 Task: Find connections with filter location Arrecife with filter topic #property with filter profile language Potuguese with filter current company NES Fircroft with filter school Sri Jayachamarajendra College Of Engineering with filter industry Environmental Quality Programs with filter service category Demand Generation with filter keywords title Entertainment Specialist
Action: Mouse moved to (470, 63)
Screenshot: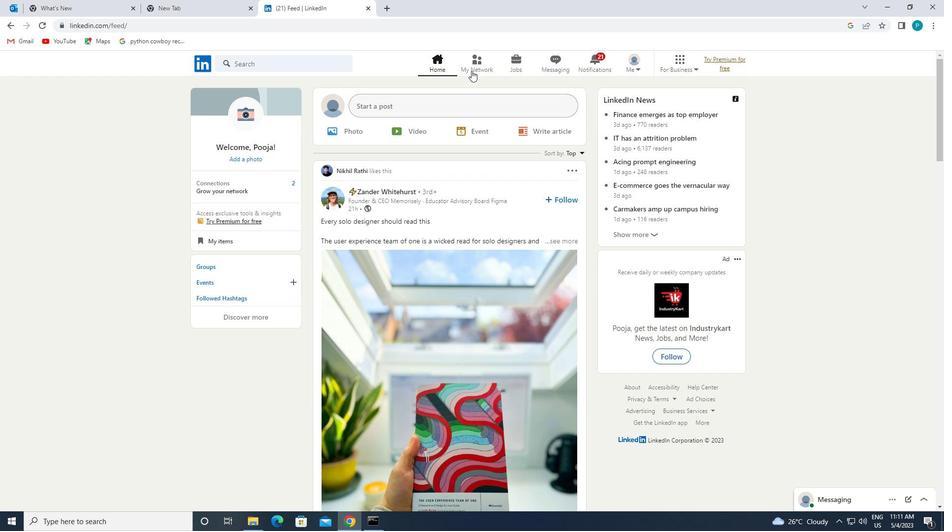 
Action: Mouse pressed left at (470, 63)
Screenshot: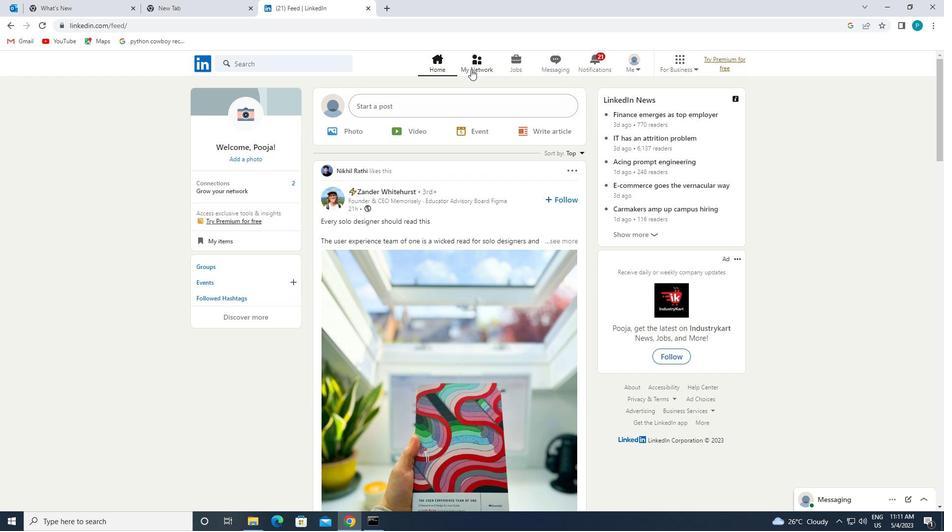 
Action: Mouse moved to (308, 115)
Screenshot: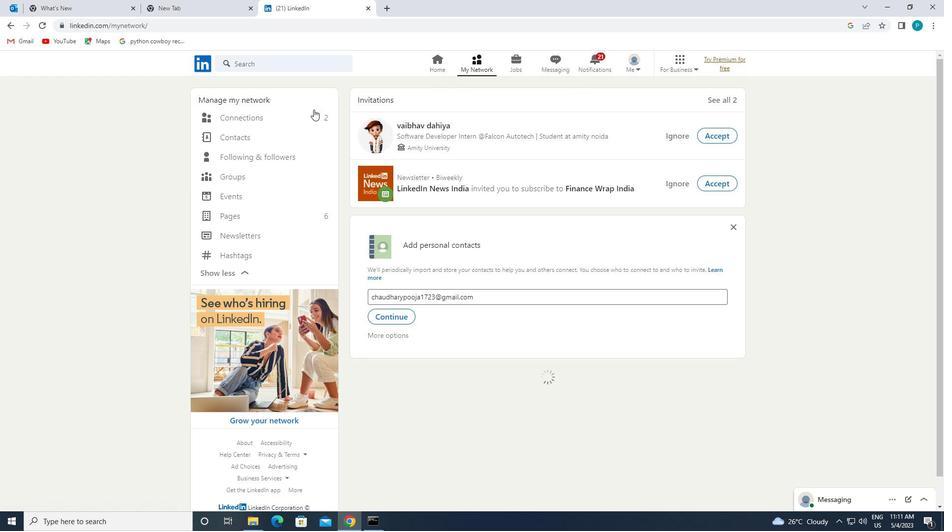 
Action: Mouse pressed left at (308, 115)
Screenshot: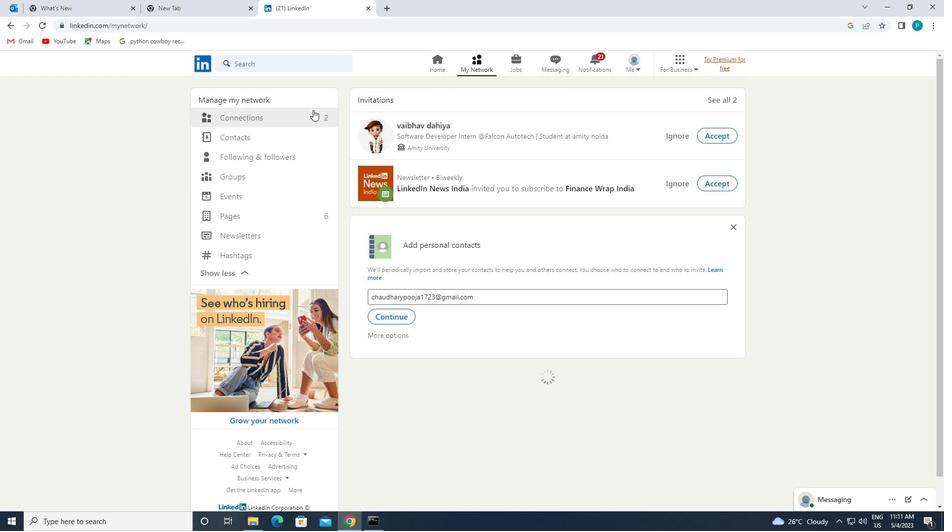 
Action: Mouse moved to (548, 115)
Screenshot: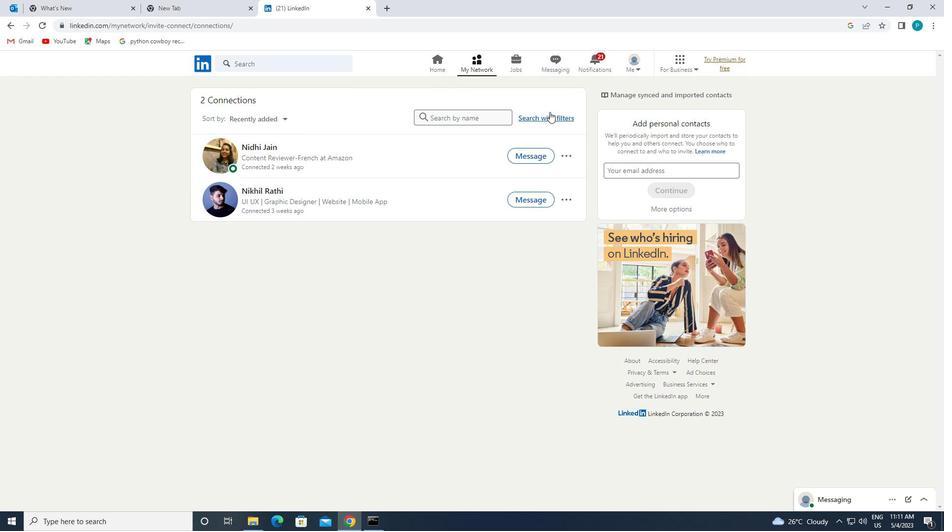 
Action: Mouse pressed left at (548, 115)
Screenshot: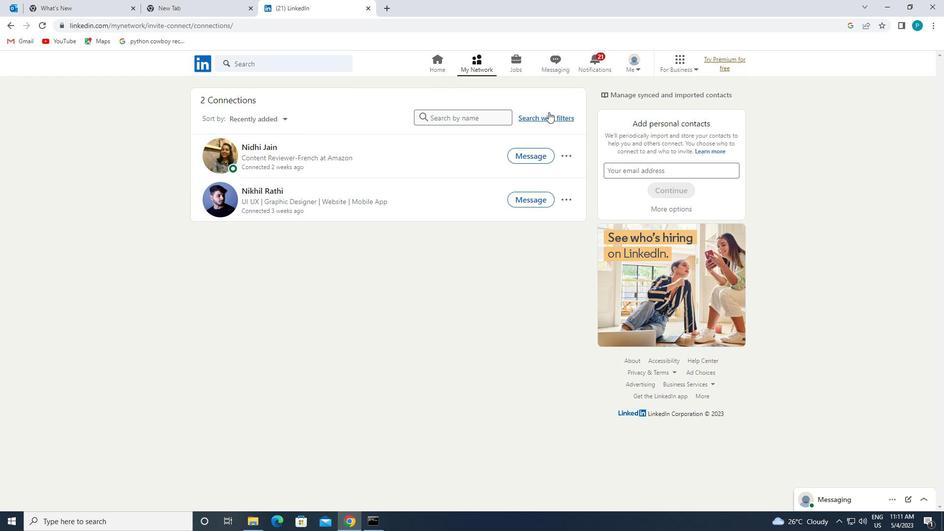
Action: Mouse moved to (507, 90)
Screenshot: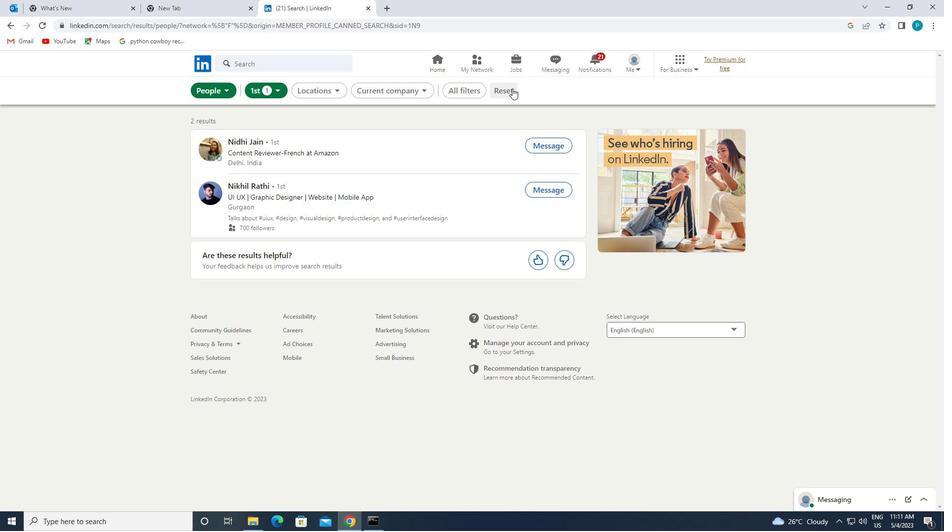
Action: Mouse pressed left at (507, 90)
Screenshot: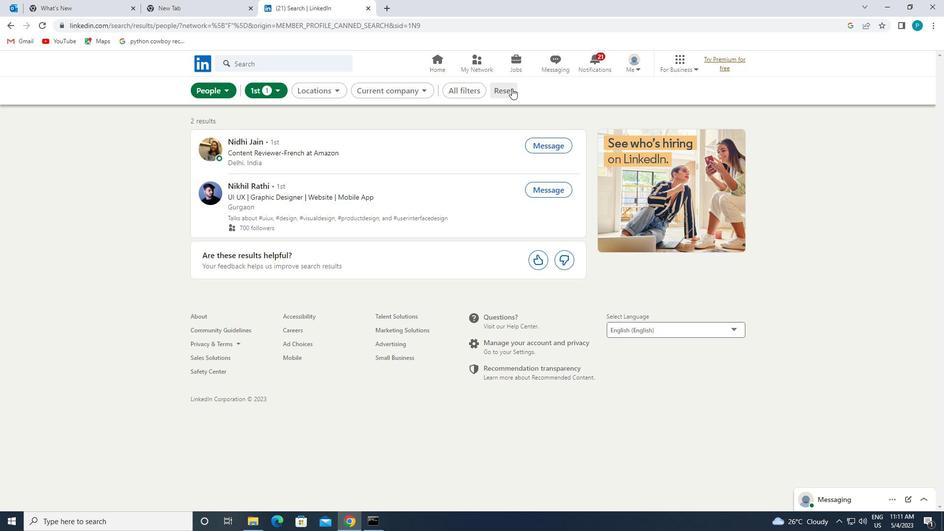 
Action: Mouse moved to (490, 88)
Screenshot: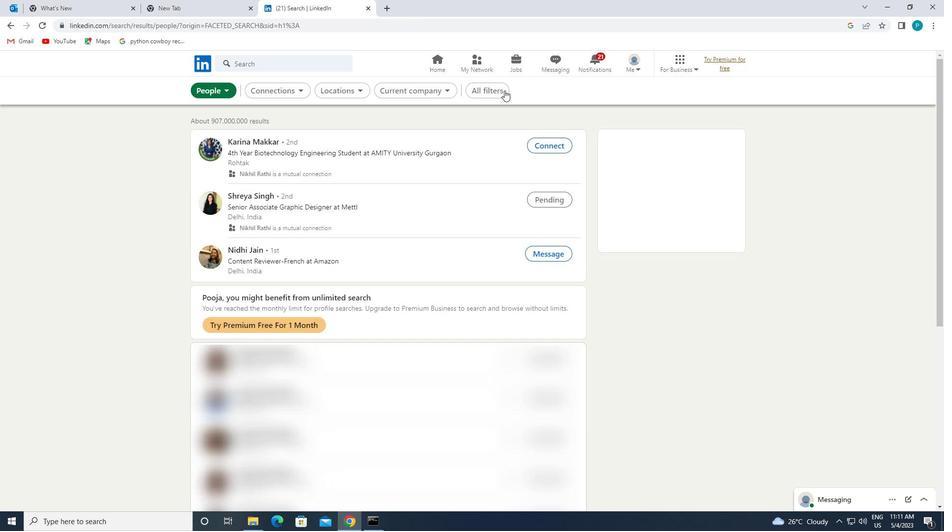 
Action: Mouse pressed left at (490, 88)
Screenshot: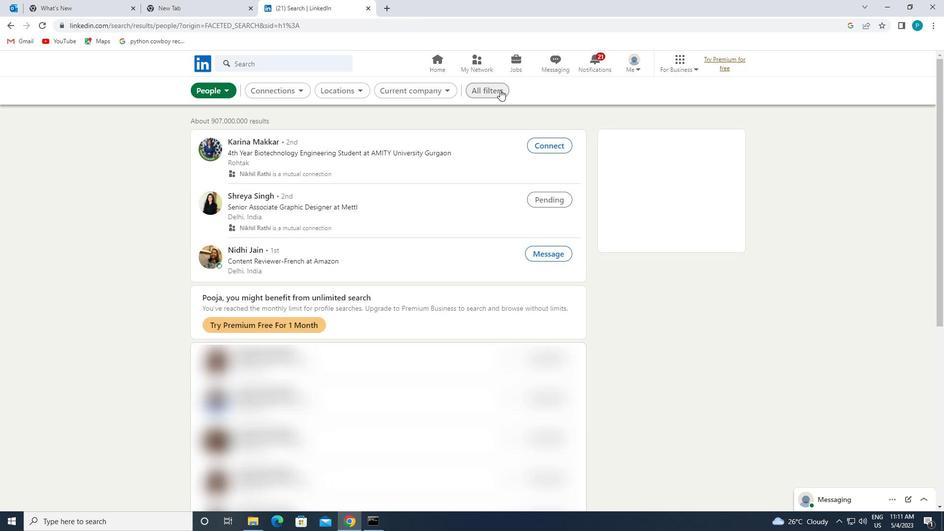 
Action: Mouse moved to (729, 223)
Screenshot: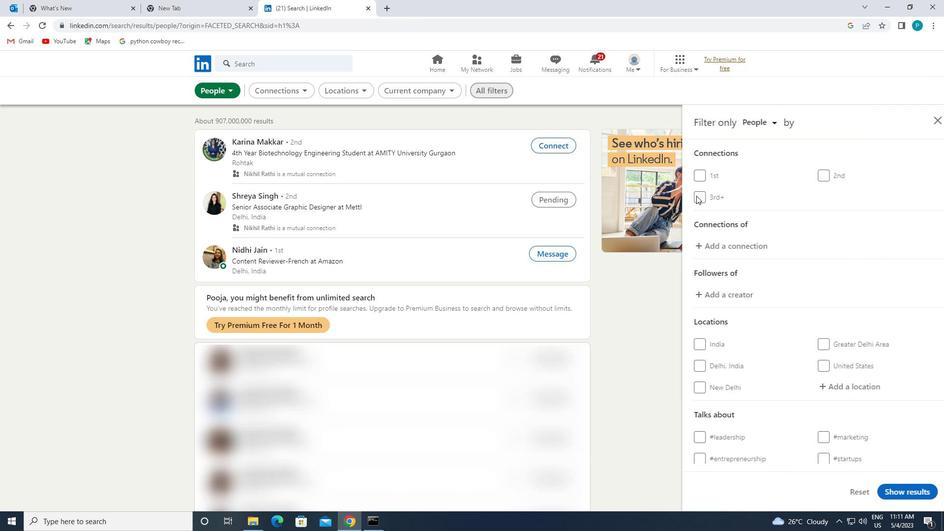 
Action: Mouse scrolled (729, 223) with delta (0, 0)
Screenshot: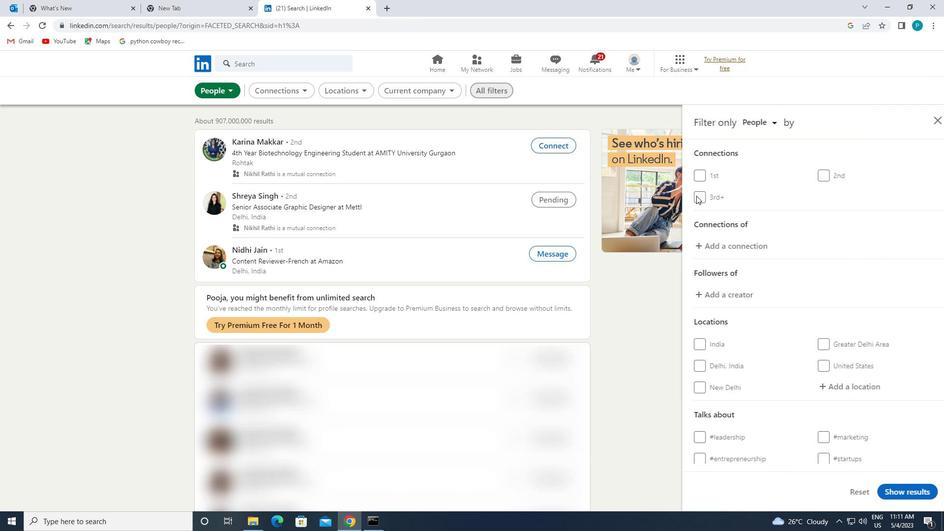 
Action: Mouse moved to (731, 231)
Screenshot: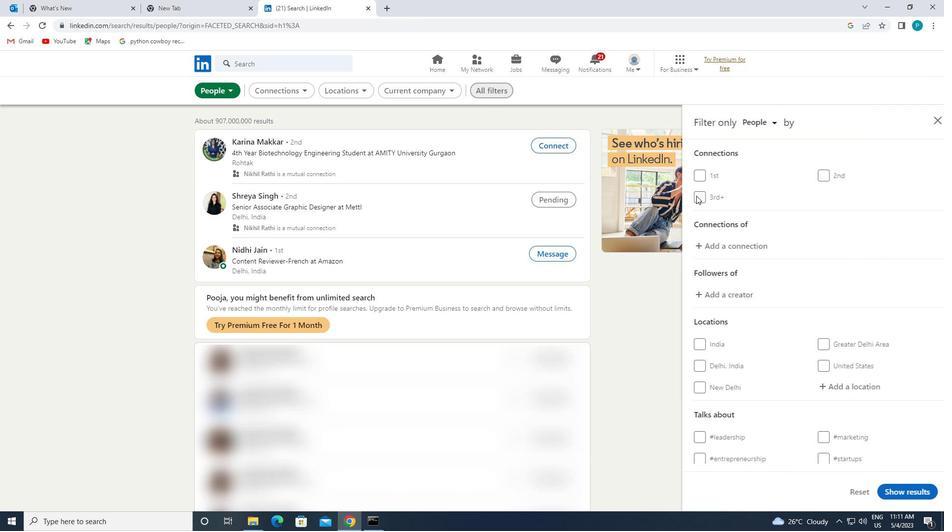 
Action: Mouse scrolled (731, 231) with delta (0, 0)
Screenshot: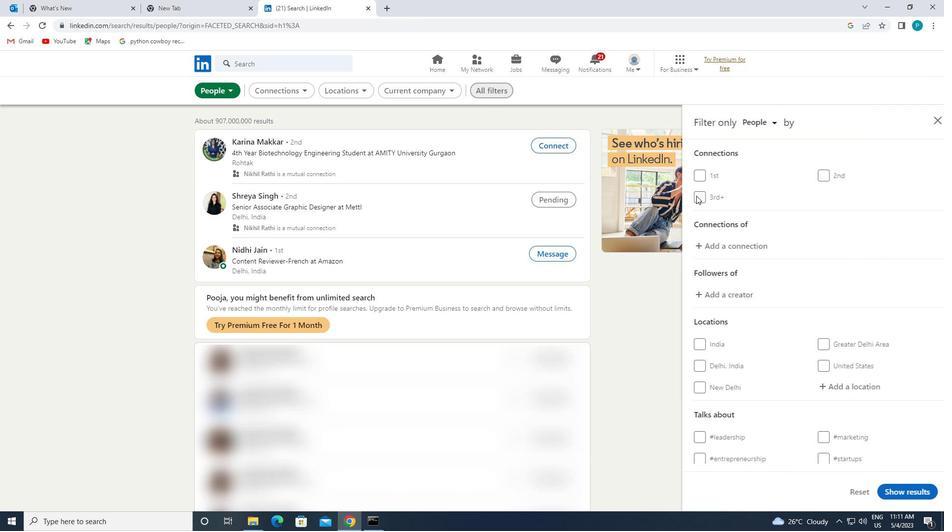 
Action: Mouse moved to (837, 305)
Screenshot: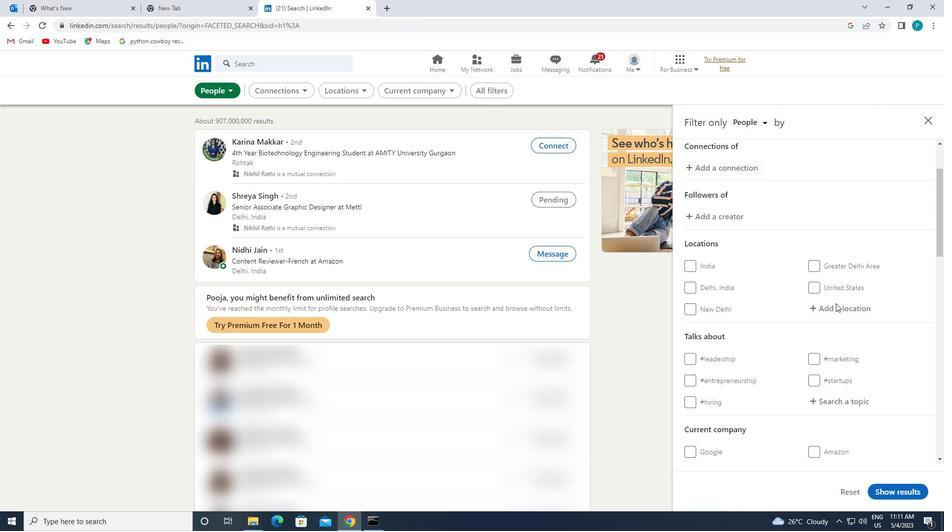 
Action: Mouse pressed left at (837, 305)
Screenshot: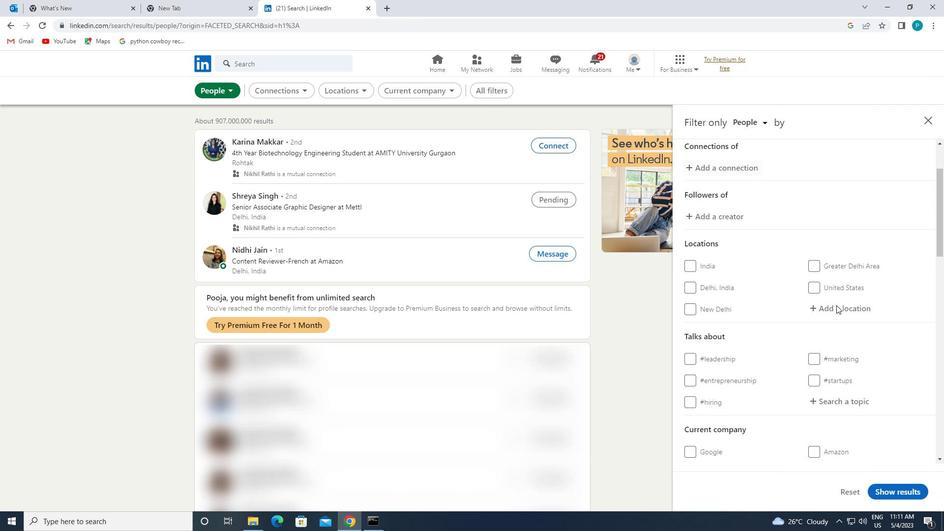 
Action: Mouse moved to (837, 293)
Screenshot: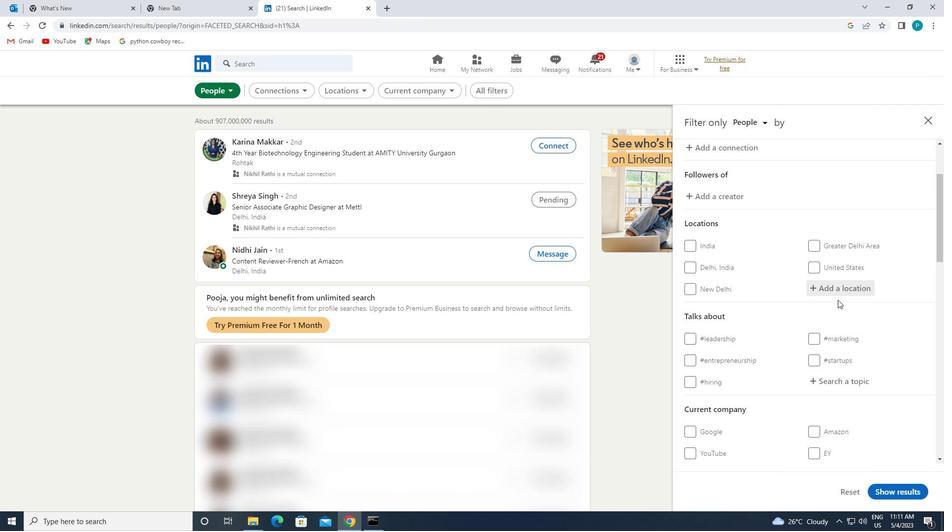 
Action: Mouse pressed left at (837, 293)
Screenshot: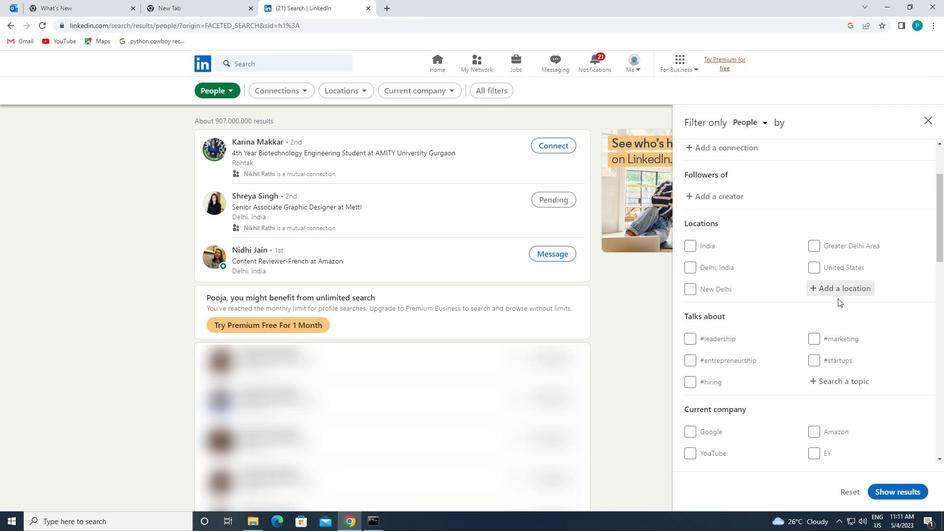 
Action: Mouse moved to (913, 346)
Screenshot: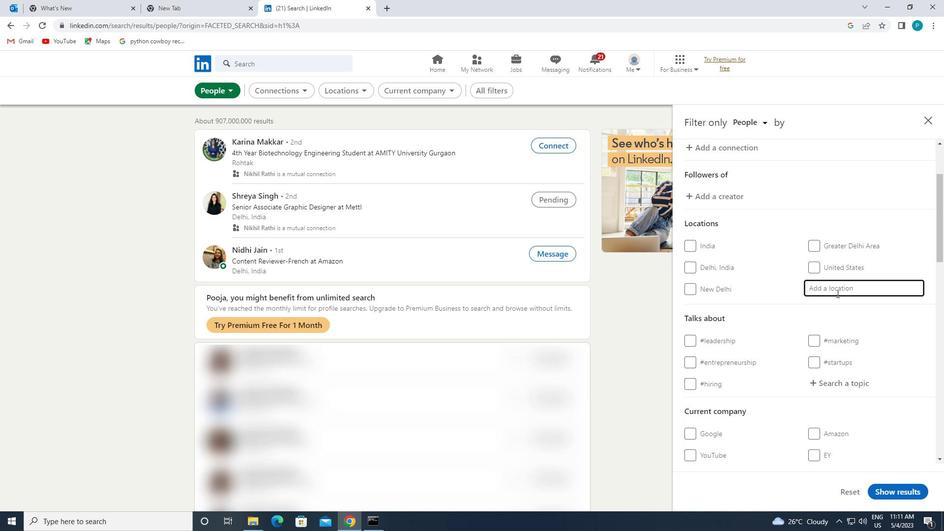 
Action: Key pressed <Key.caps_lock>a<Key.caps_lock>rrecife
Screenshot: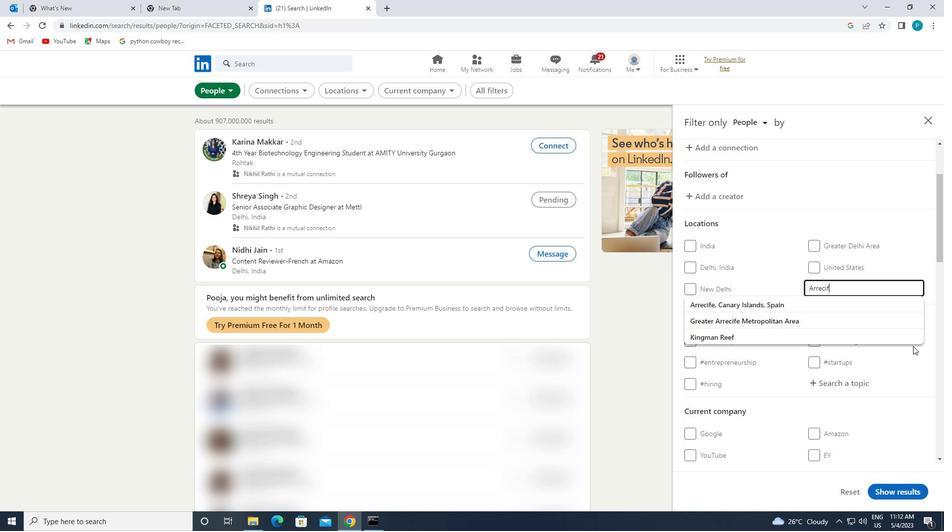 
Action: Mouse moved to (794, 304)
Screenshot: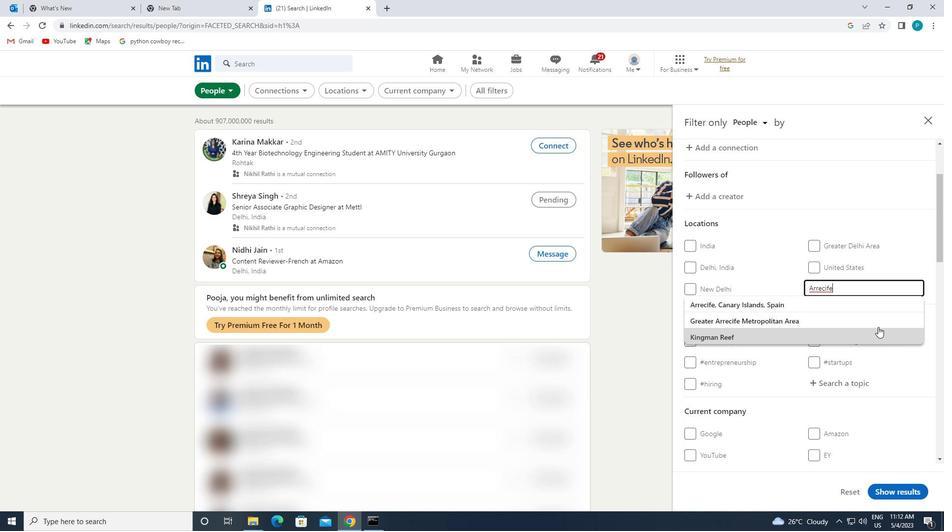 
Action: Mouse pressed left at (794, 304)
Screenshot: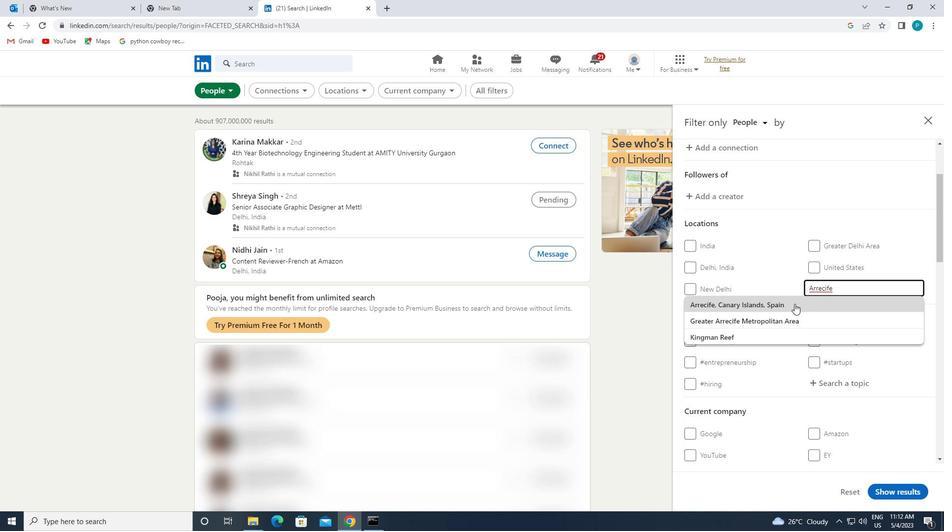 
Action: Mouse moved to (794, 304)
Screenshot: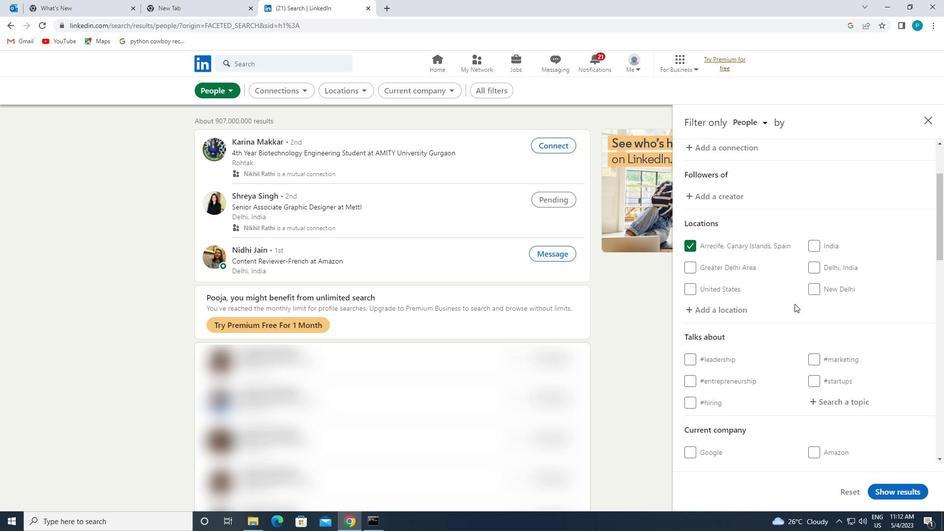
Action: Mouse scrolled (794, 304) with delta (0, 0)
Screenshot: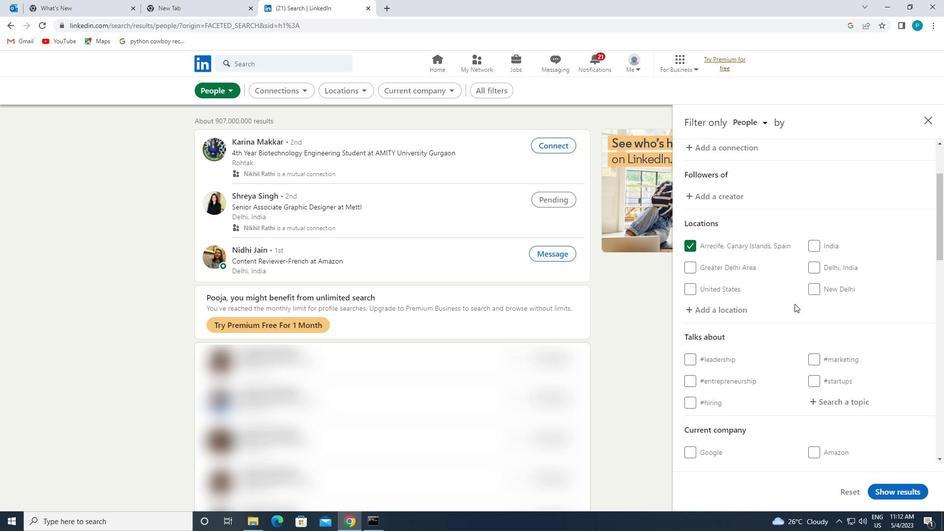 
Action: Mouse moved to (795, 307)
Screenshot: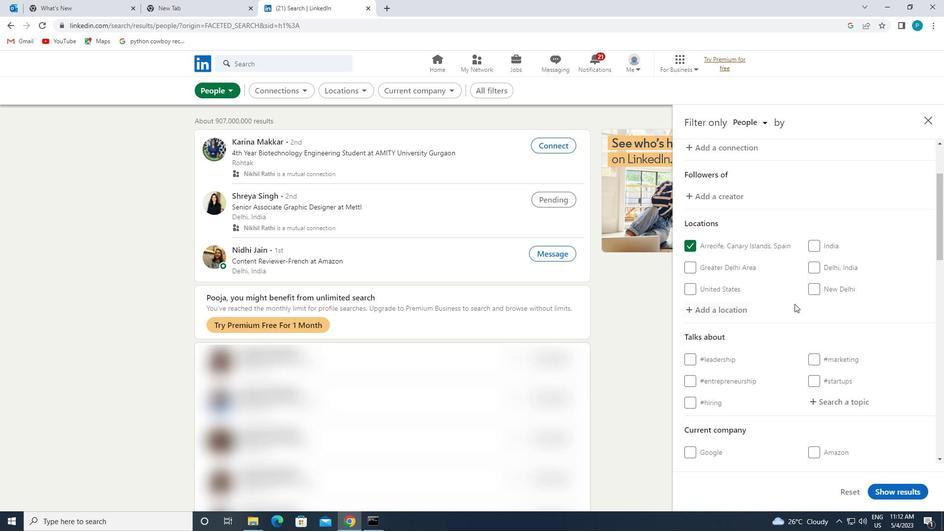 
Action: Mouse scrolled (795, 307) with delta (0, 0)
Screenshot: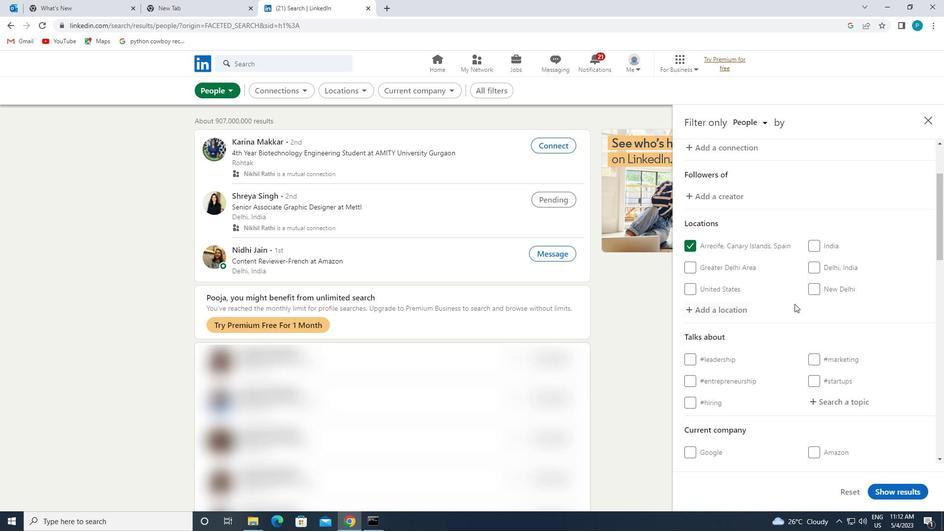 
Action: Mouse moved to (796, 311)
Screenshot: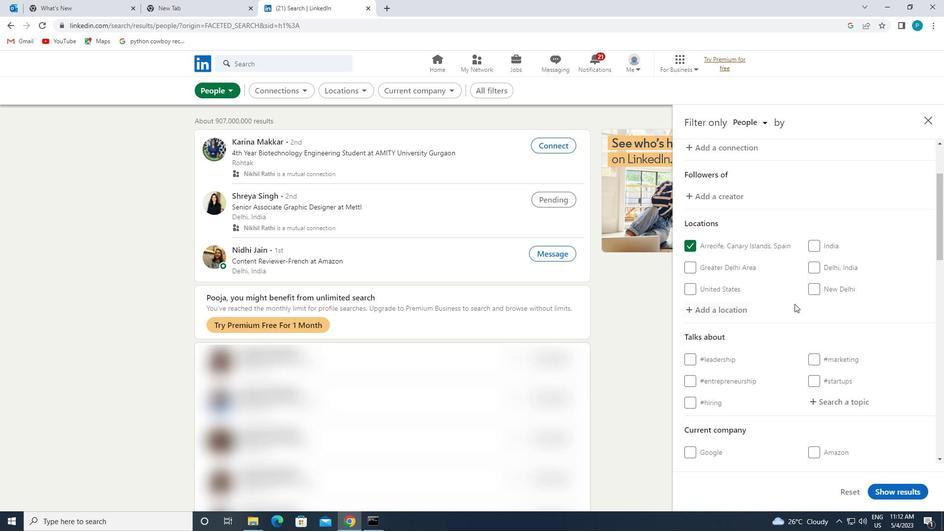 
Action: Mouse scrolled (796, 310) with delta (0, 0)
Screenshot: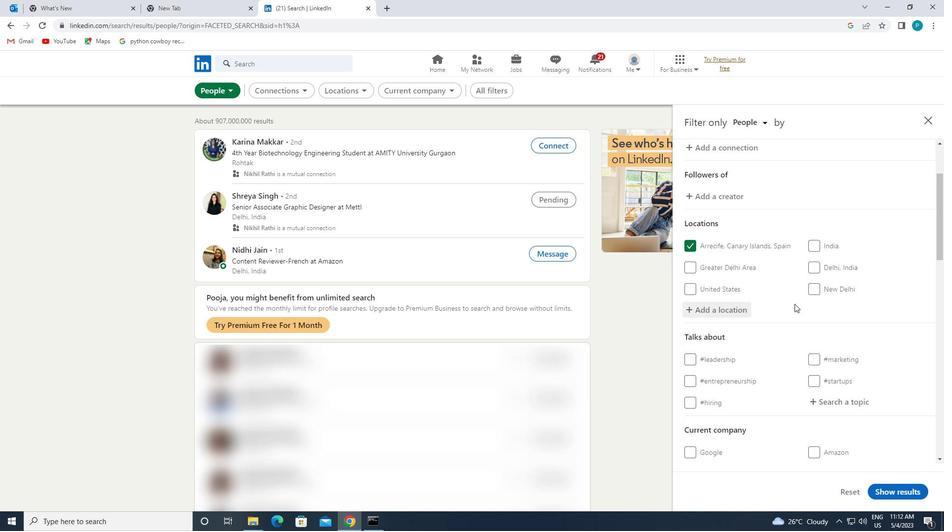 
Action: Mouse moved to (797, 312)
Screenshot: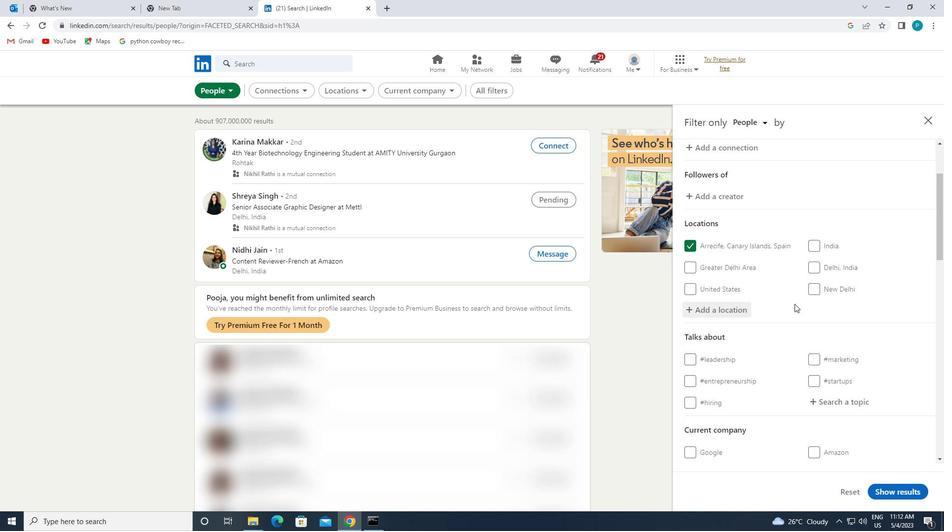 
Action: Mouse scrolled (797, 312) with delta (0, 0)
Screenshot: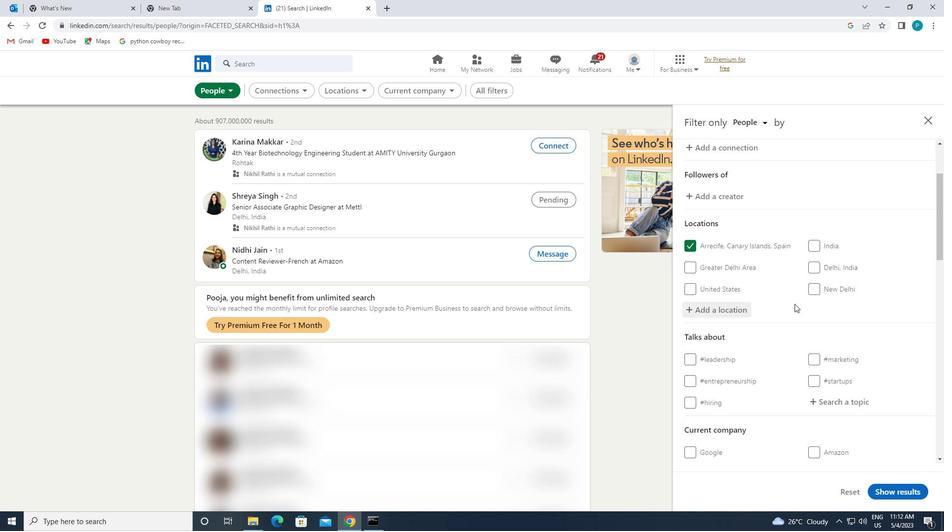 
Action: Mouse moved to (817, 209)
Screenshot: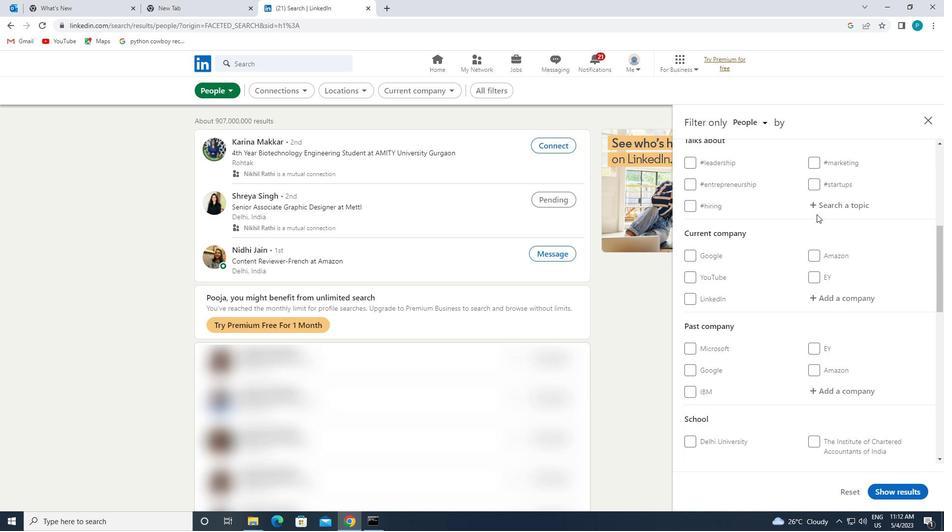 
Action: Mouse pressed left at (817, 209)
Screenshot: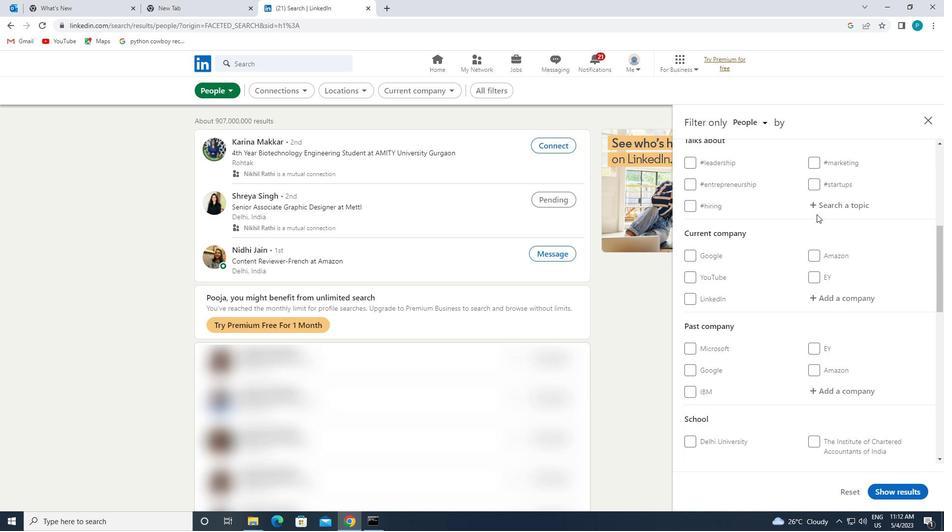 
Action: Mouse moved to (821, 210)
Screenshot: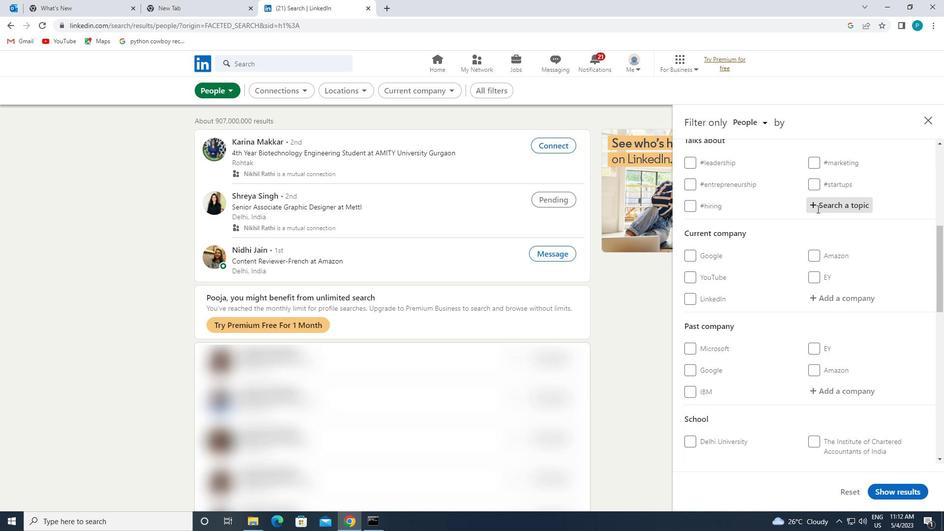 
Action: Key pressed <Key.shift>#PROPERTY
Screenshot: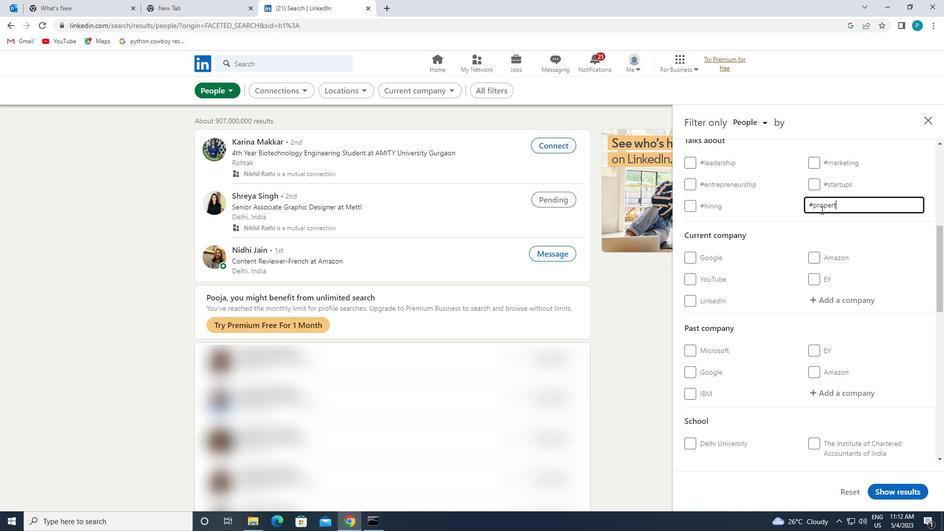 
Action: Mouse moved to (804, 214)
Screenshot: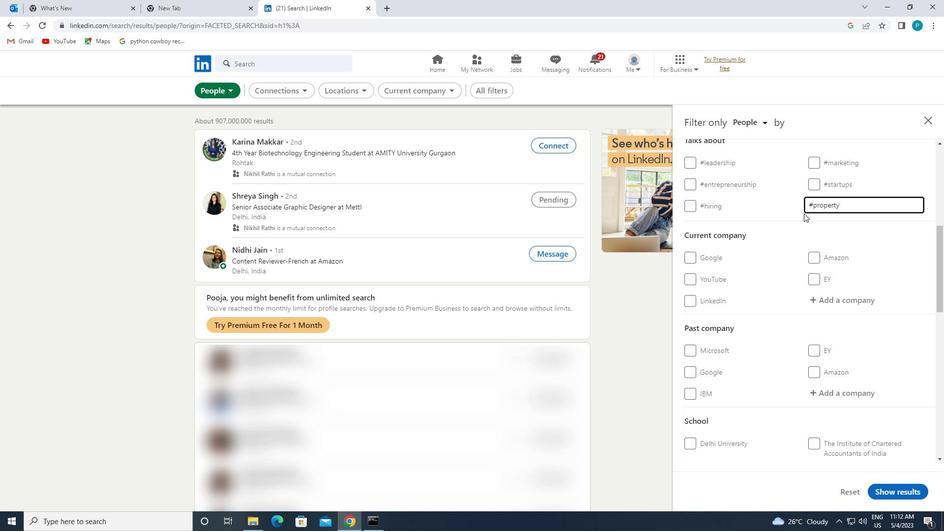 
Action: Mouse scrolled (804, 214) with delta (0, 0)
Screenshot: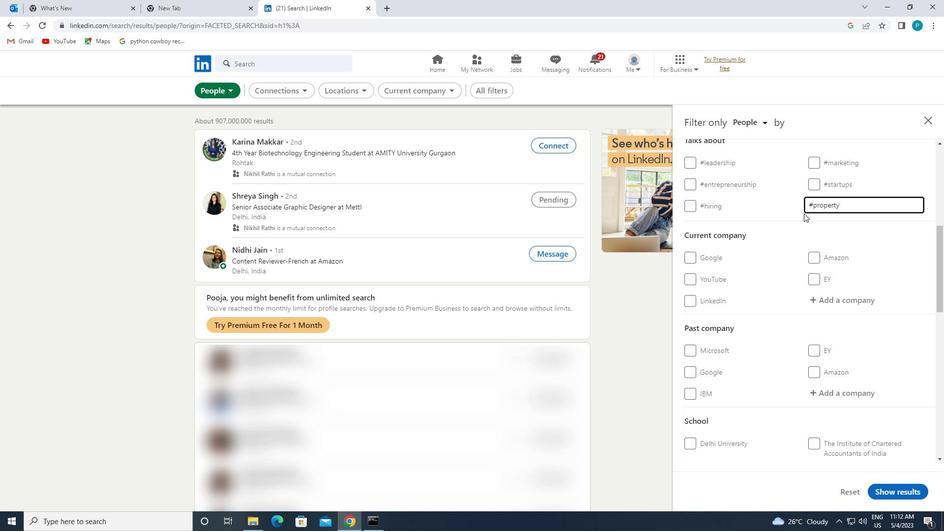 
Action: Mouse moved to (804, 215)
Screenshot: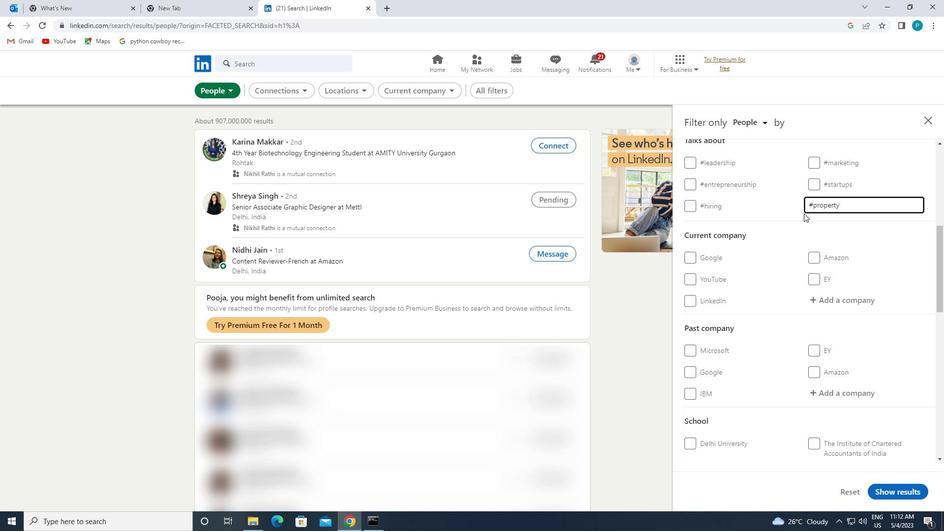 
Action: Mouse scrolled (804, 214) with delta (0, 0)
Screenshot: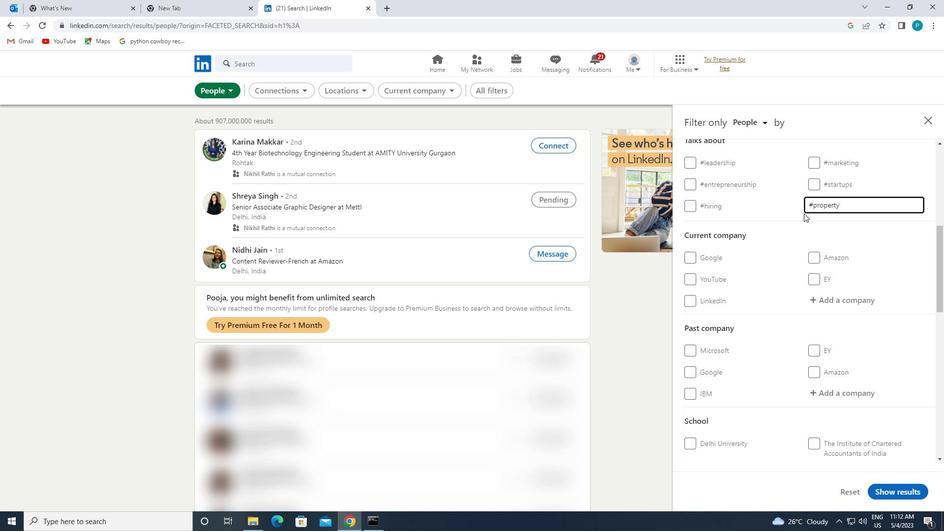 
Action: Mouse moved to (751, 248)
Screenshot: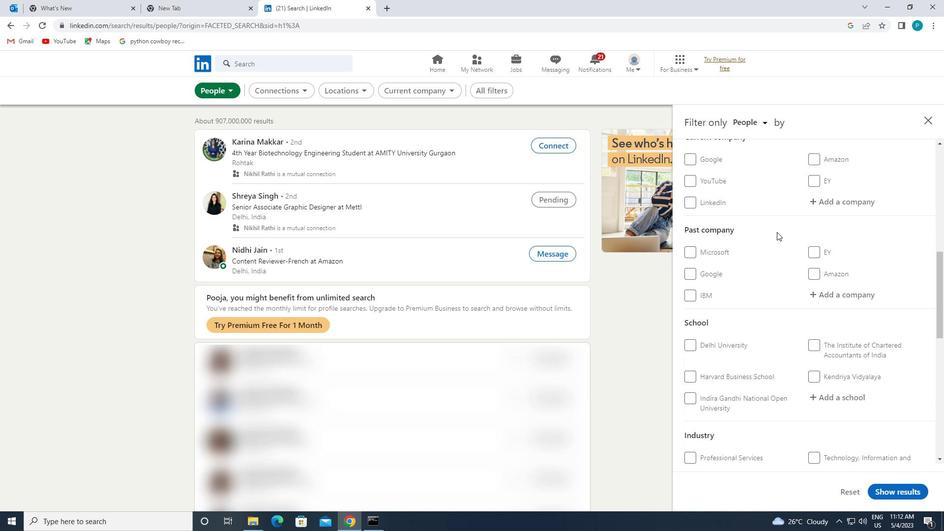 
Action: Mouse scrolled (751, 248) with delta (0, 0)
Screenshot: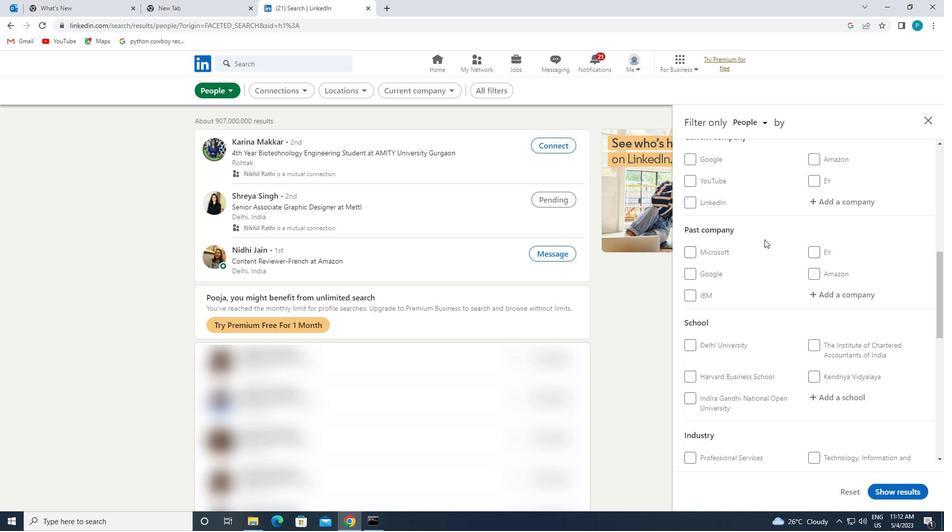 
Action: Mouse moved to (760, 273)
Screenshot: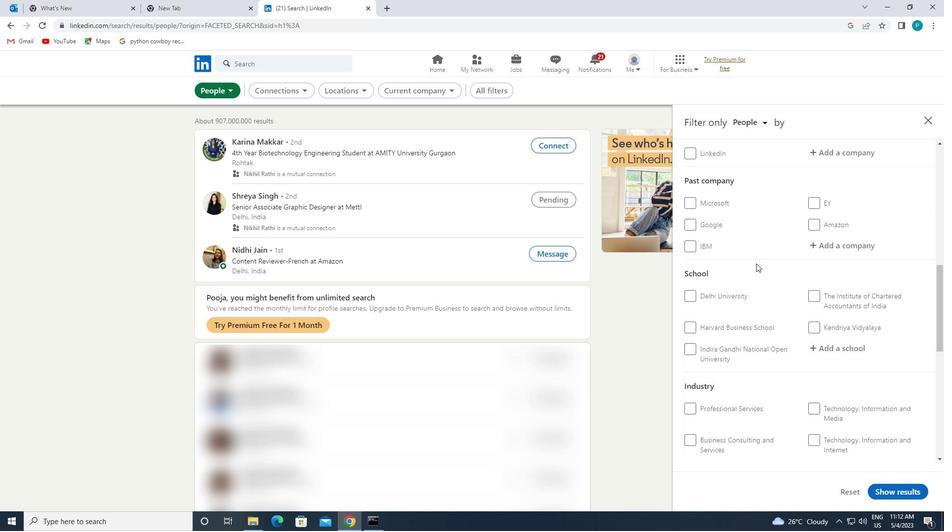 
Action: Mouse scrolled (760, 272) with delta (0, 0)
Screenshot: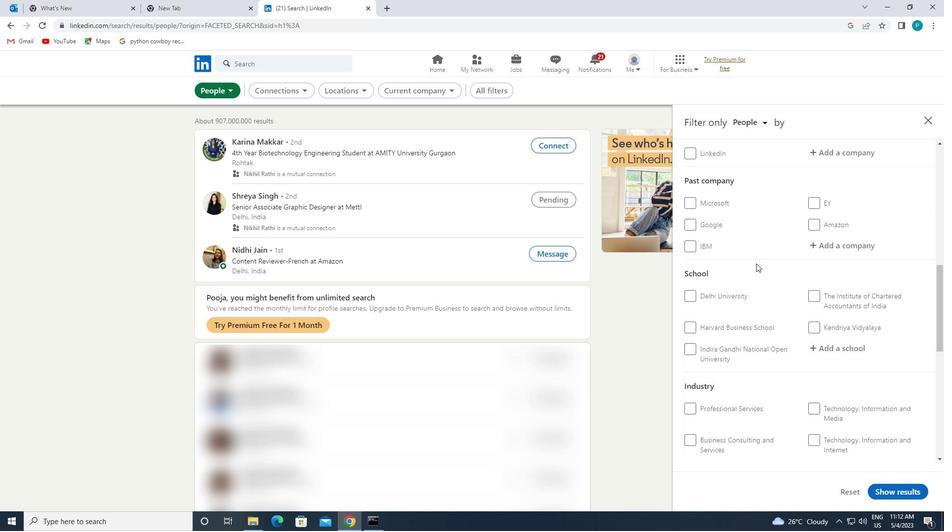 
Action: Mouse moved to (747, 289)
Screenshot: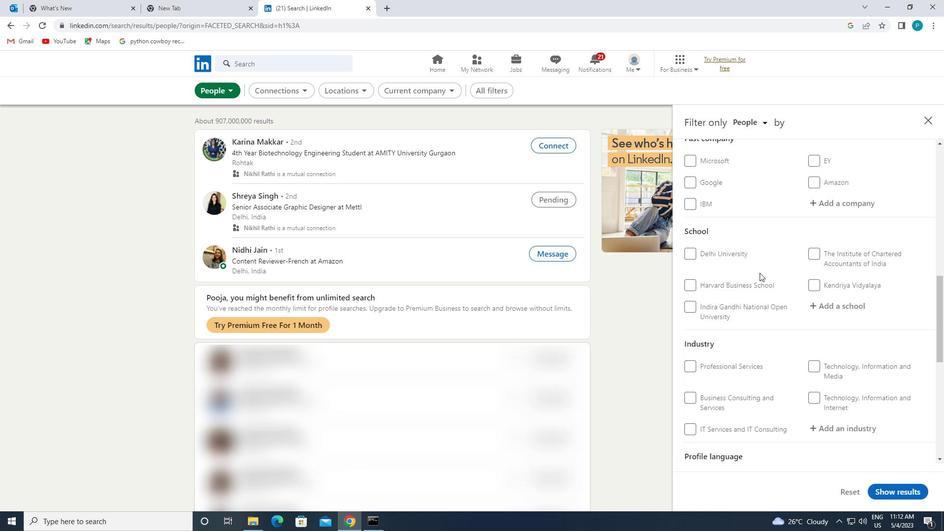 
Action: Mouse scrolled (747, 288) with delta (0, 0)
Screenshot: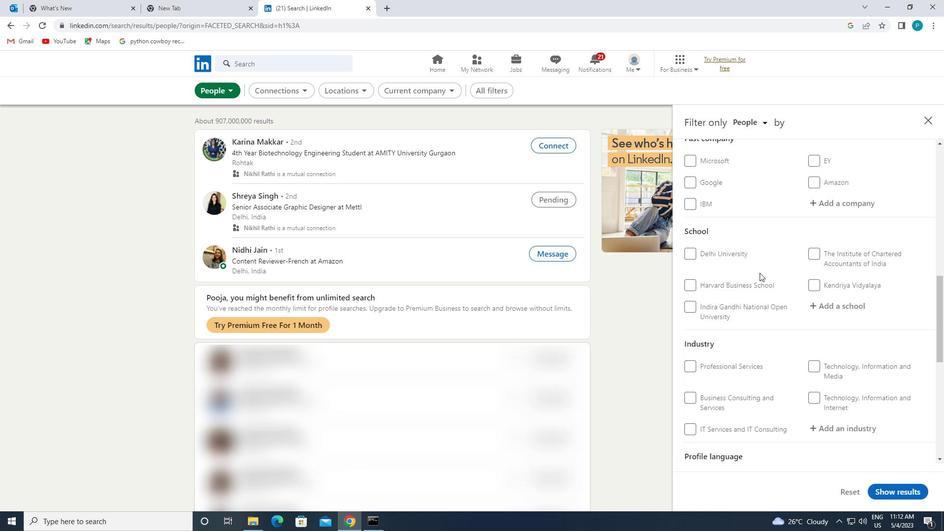 
Action: Mouse moved to (745, 291)
Screenshot: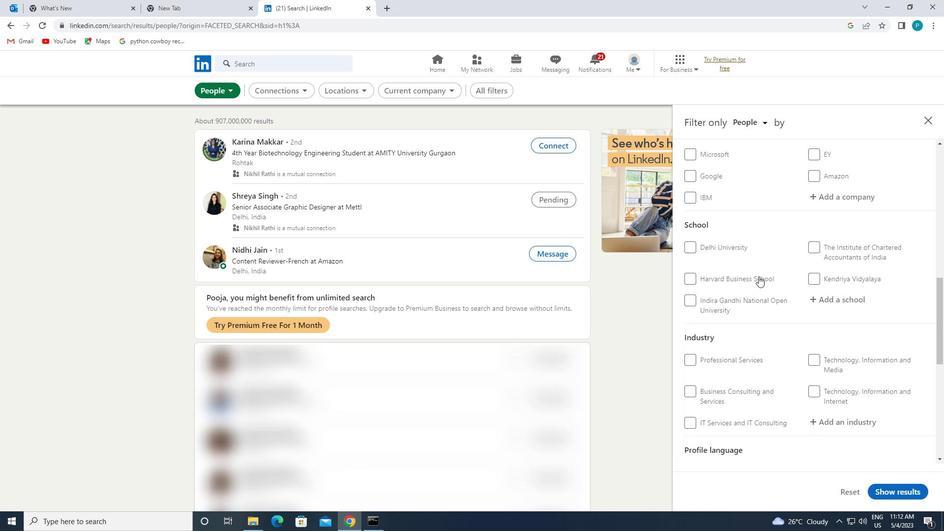 
Action: Mouse scrolled (745, 291) with delta (0, 0)
Screenshot: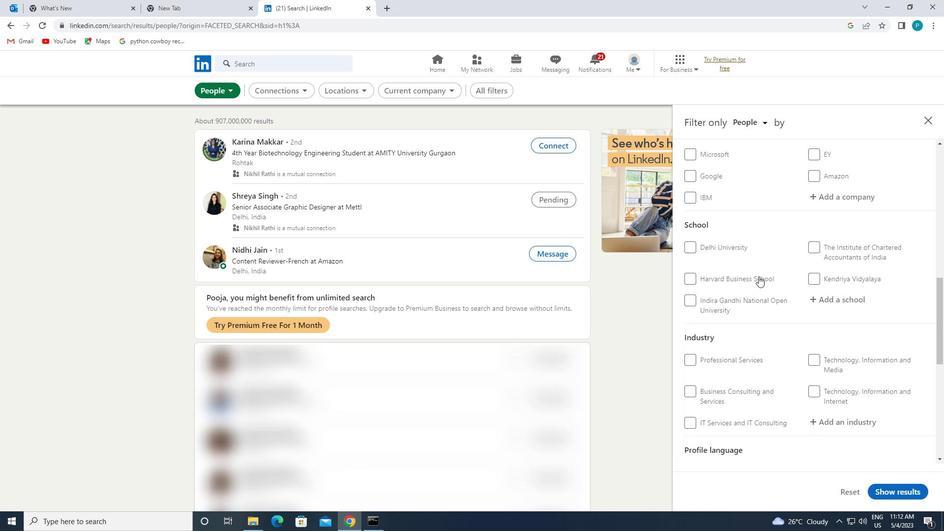 
Action: Mouse moved to (816, 398)
Screenshot: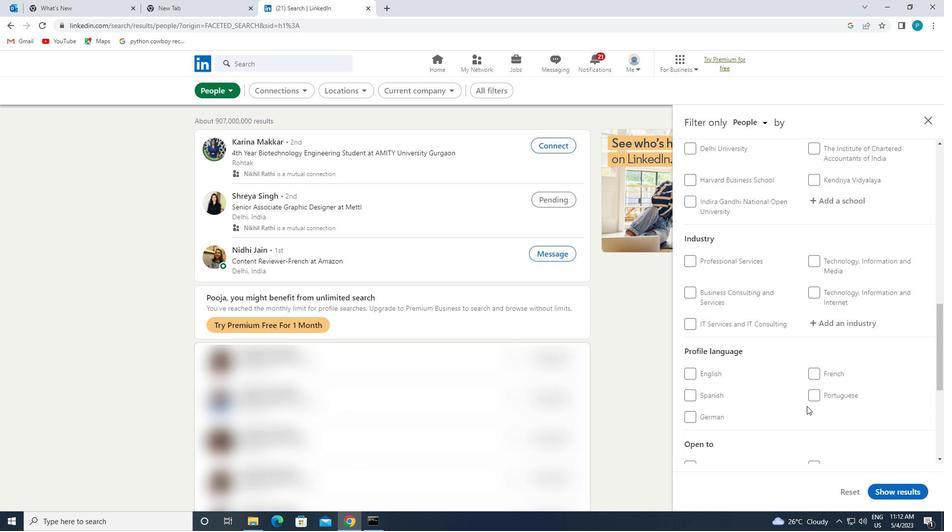 
Action: Mouse pressed left at (816, 398)
Screenshot: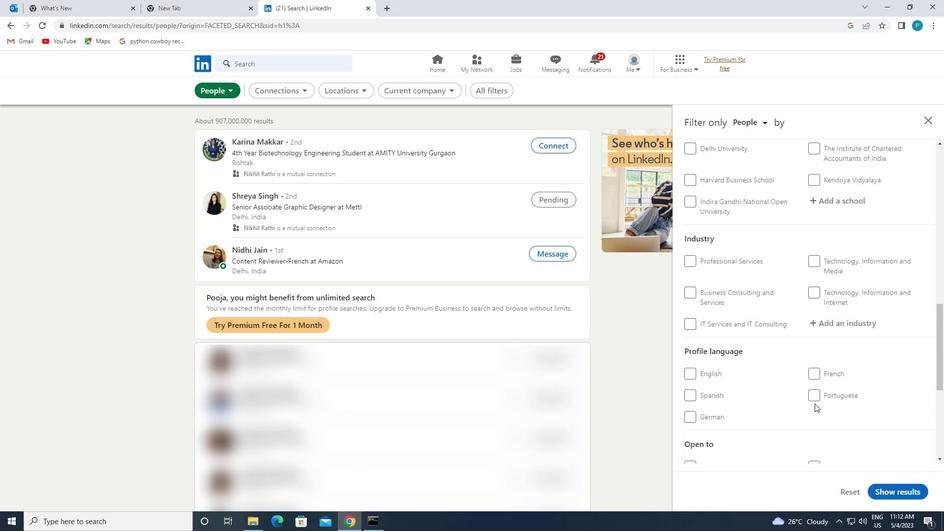 
Action: Mouse moved to (854, 370)
Screenshot: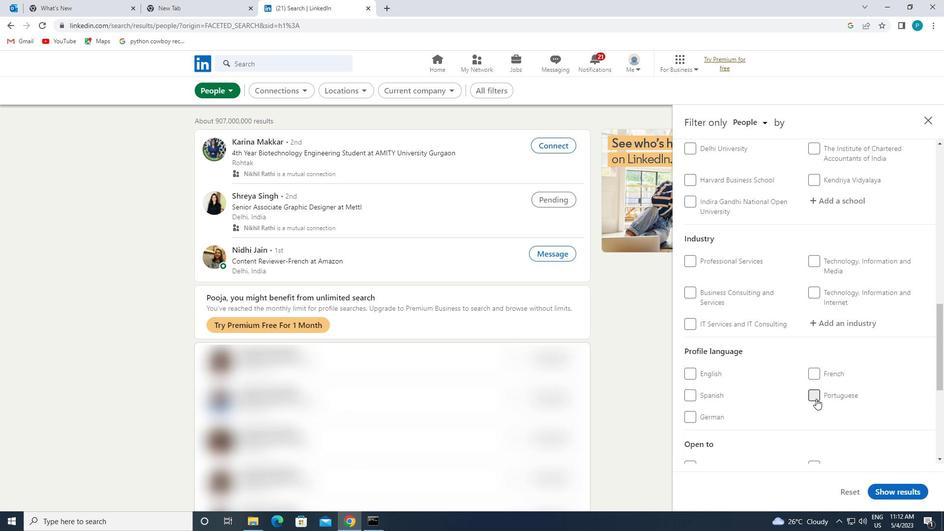 
Action: Mouse scrolled (854, 371) with delta (0, 0)
Screenshot: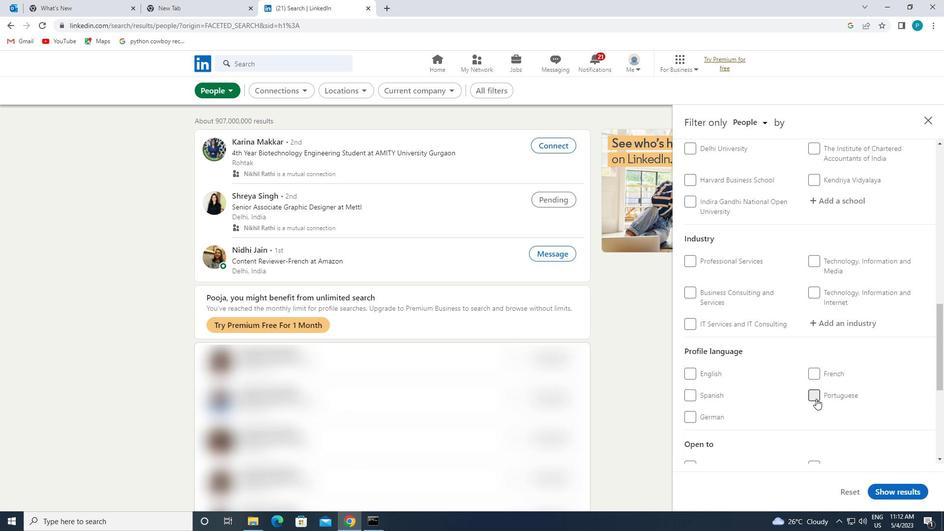
Action: Mouse moved to (854, 369)
Screenshot: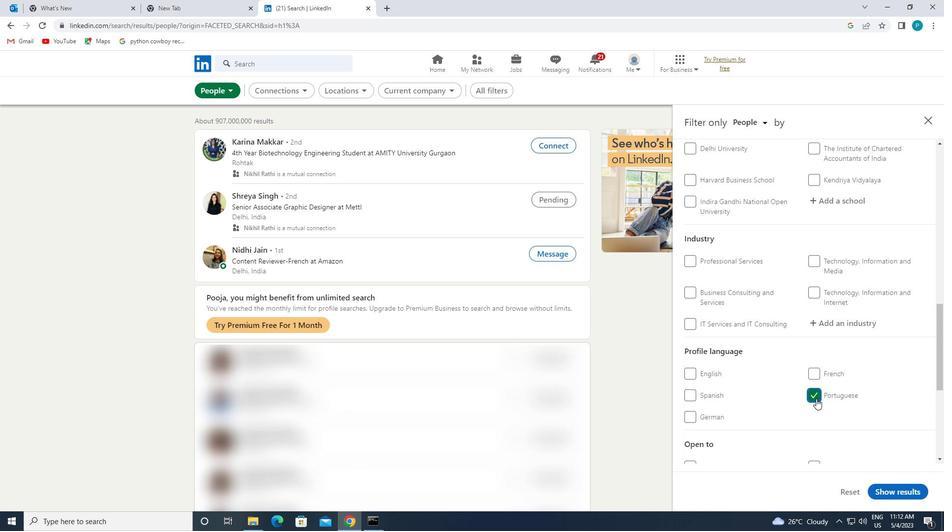 
Action: Mouse scrolled (854, 370) with delta (0, 0)
Screenshot: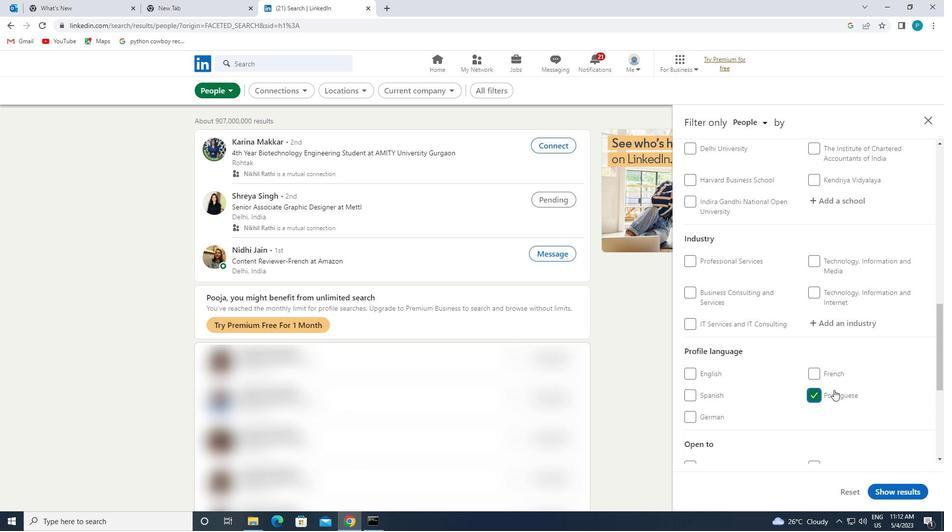 
Action: Mouse scrolled (854, 370) with delta (0, 0)
Screenshot: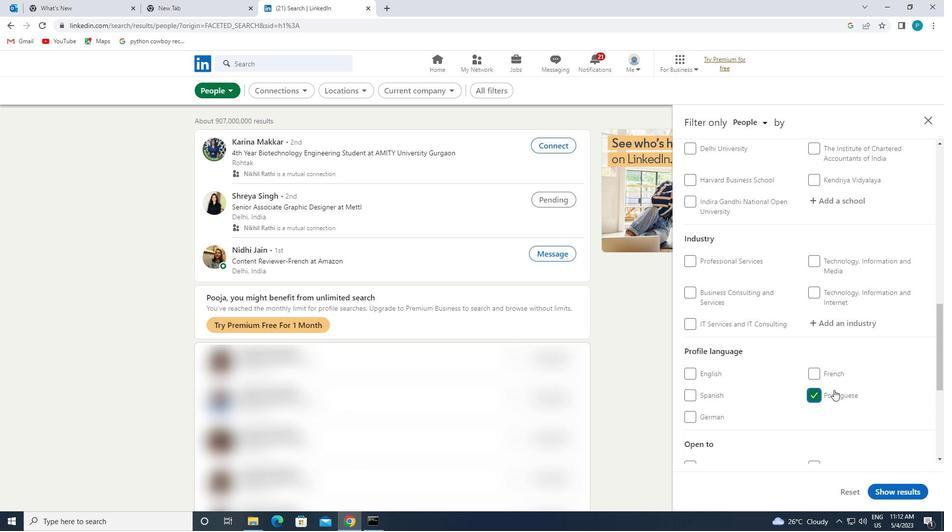 
Action: Mouse moved to (822, 355)
Screenshot: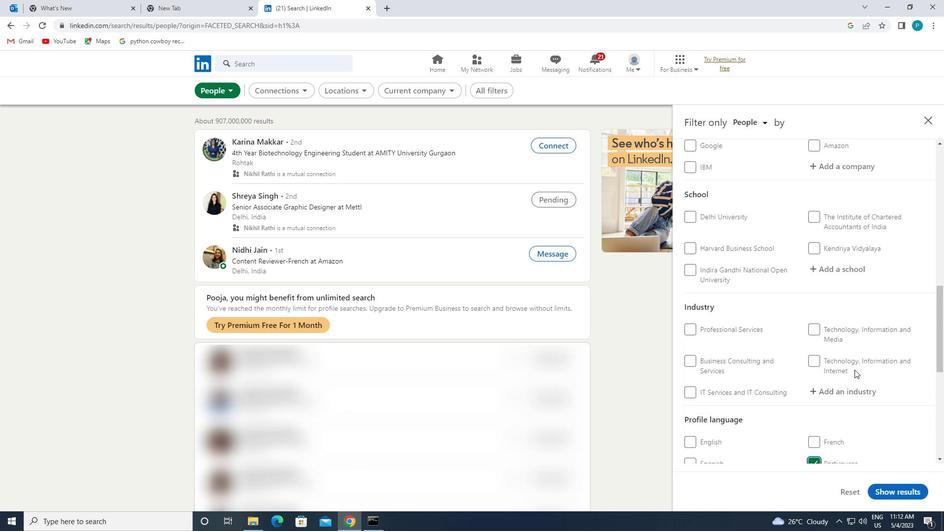 
Action: Mouse scrolled (822, 356) with delta (0, 0)
Screenshot: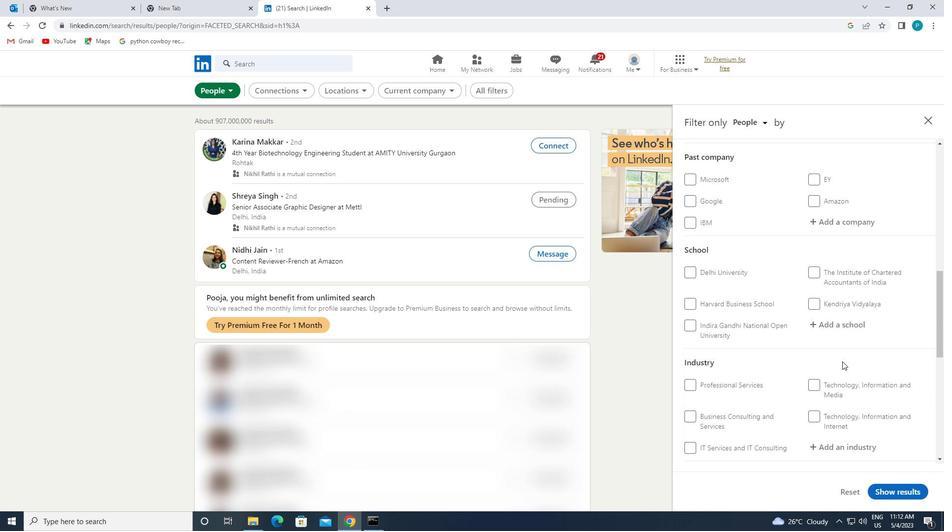
Action: Mouse scrolled (822, 356) with delta (0, 0)
Screenshot: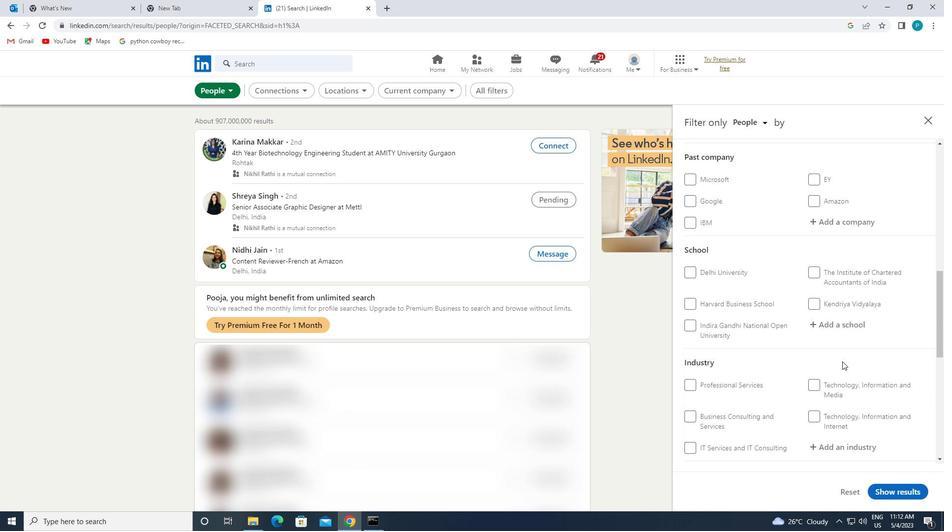
Action: Mouse scrolled (822, 356) with delta (0, 0)
Screenshot: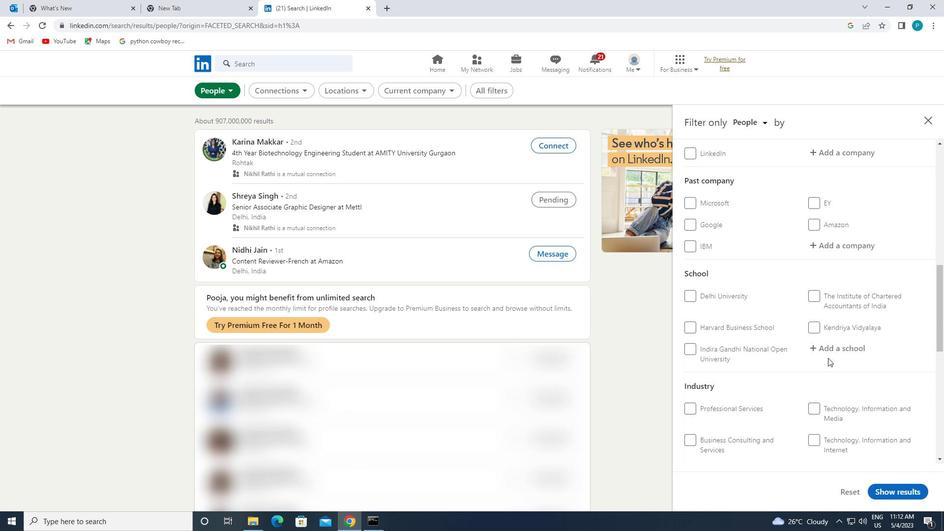 
Action: Mouse moved to (830, 301)
Screenshot: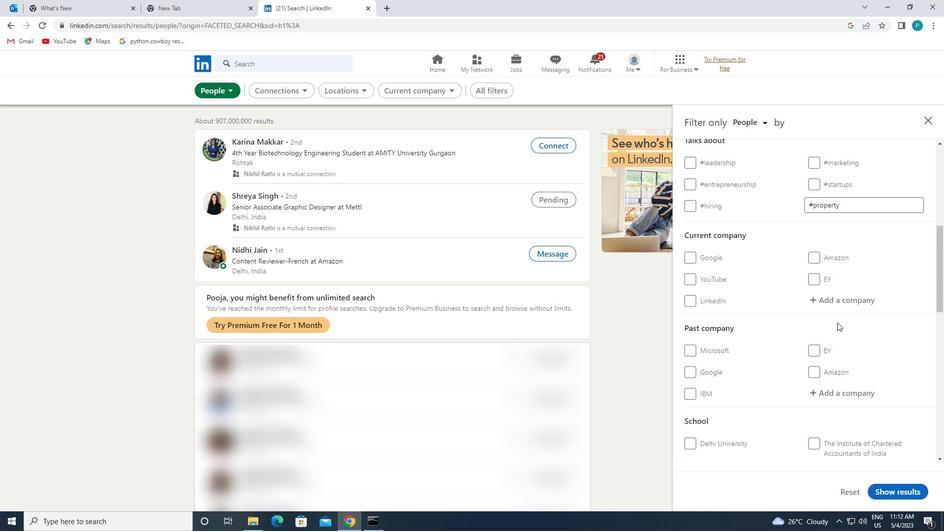 
Action: Mouse pressed left at (830, 301)
Screenshot: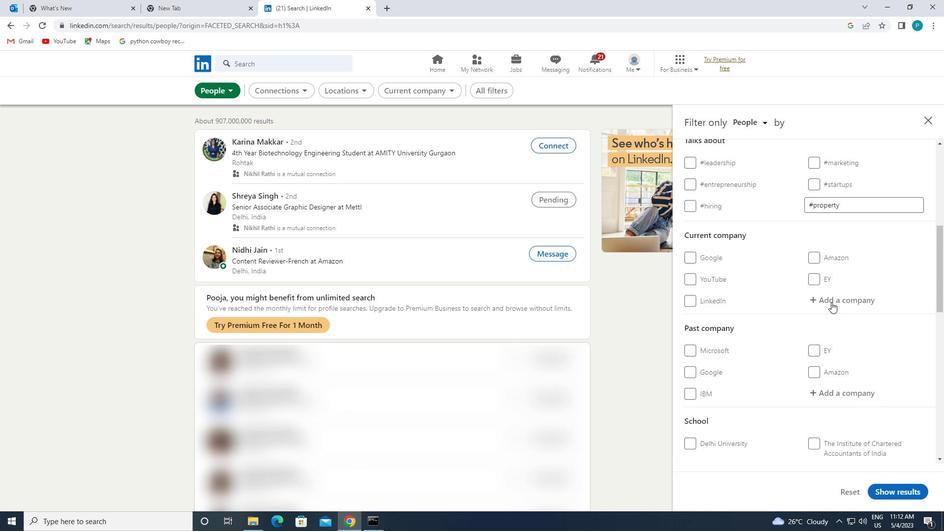 
Action: Mouse moved to (834, 304)
Screenshot: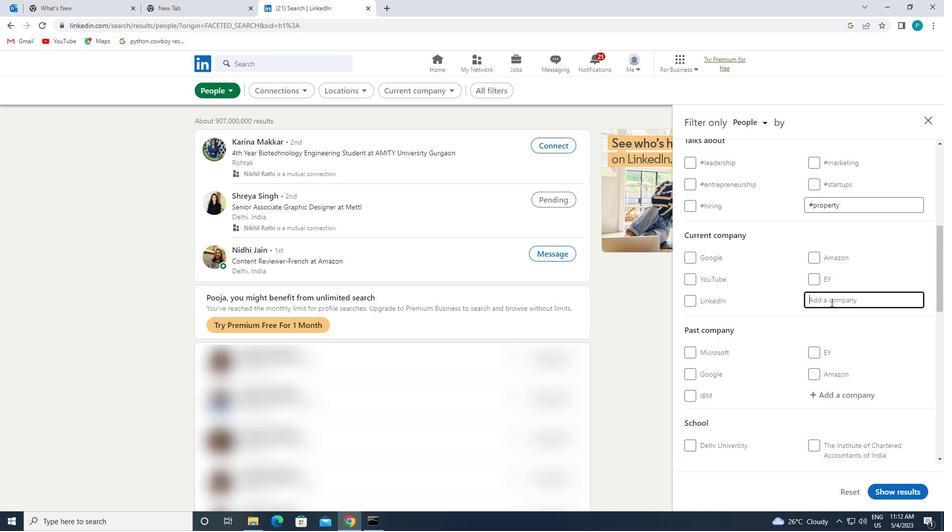 
Action: Key pressed <Key.caps_lock>NES
Screenshot: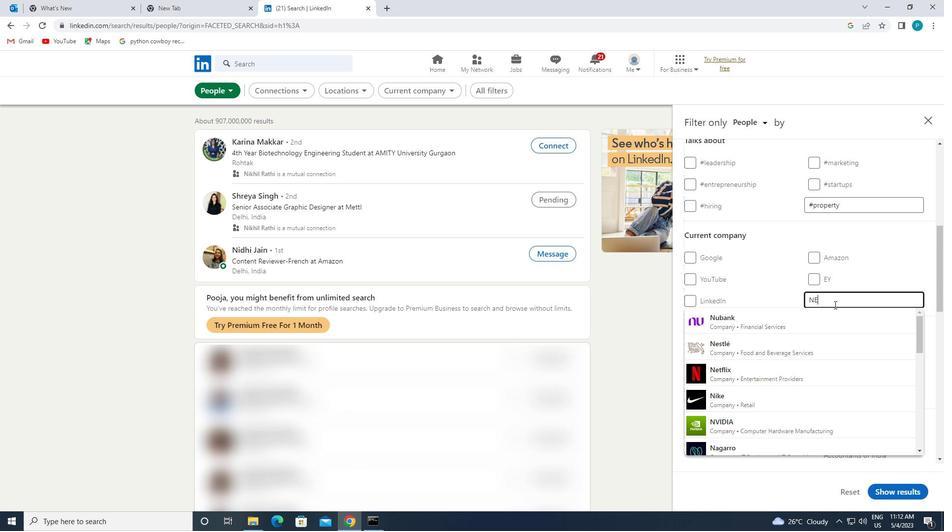 
Action: Mouse moved to (815, 349)
Screenshot: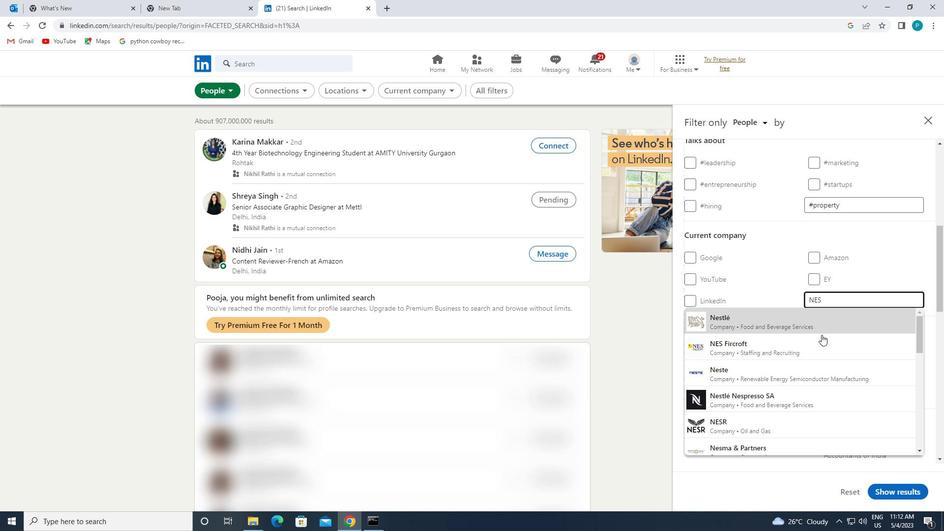 
Action: Mouse pressed left at (815, 349)
Screenshot: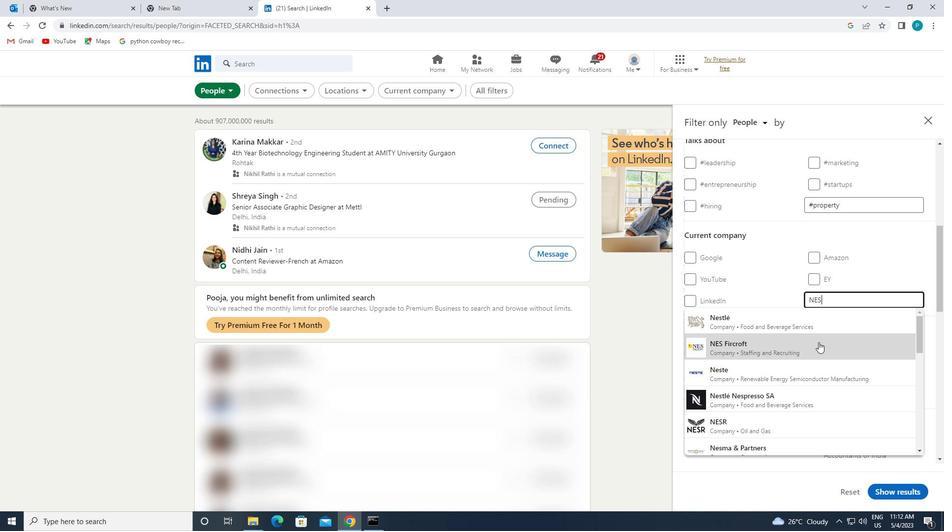 
Action: Mouse scrolled (815, 348) with delta (0, 0)
Screenshot: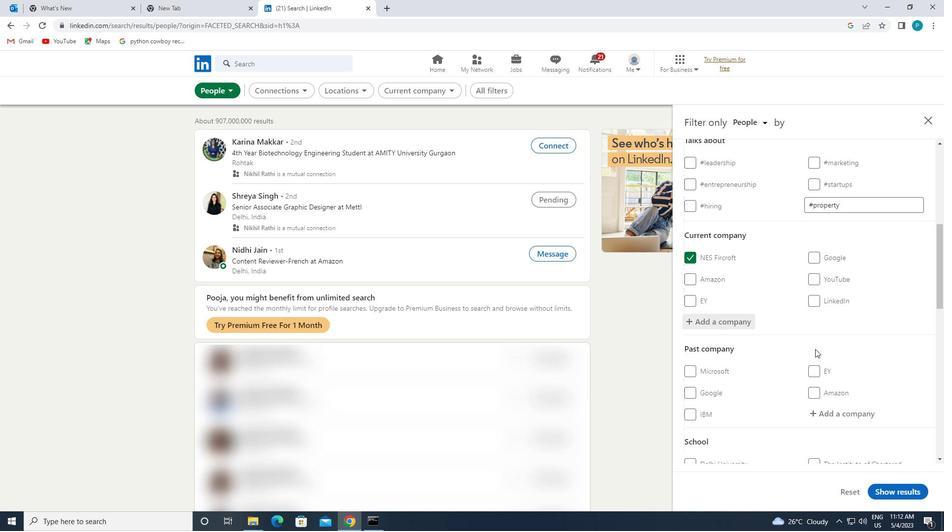 
Action: Mouse scrolled (815, 348) with delta (0, 0)
Screenshot: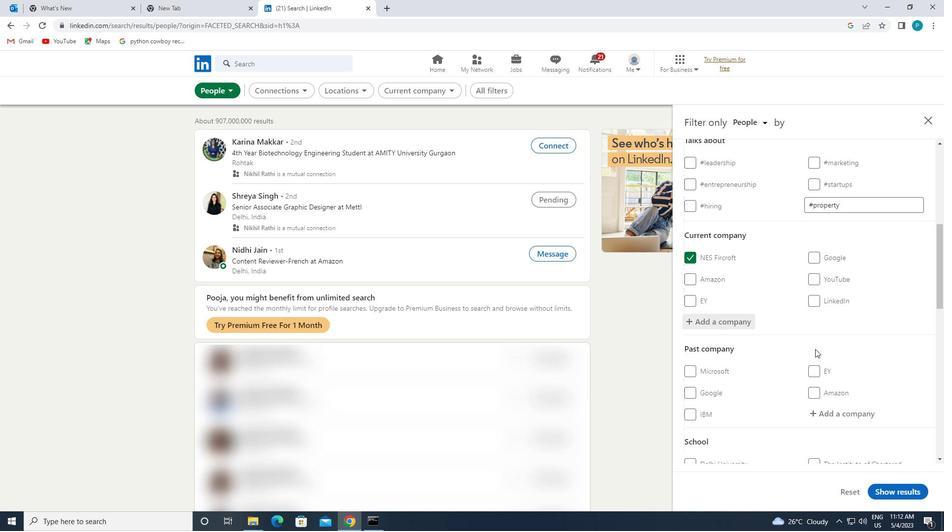 
Action: Mouse moved to (842, 343)
Screenshot: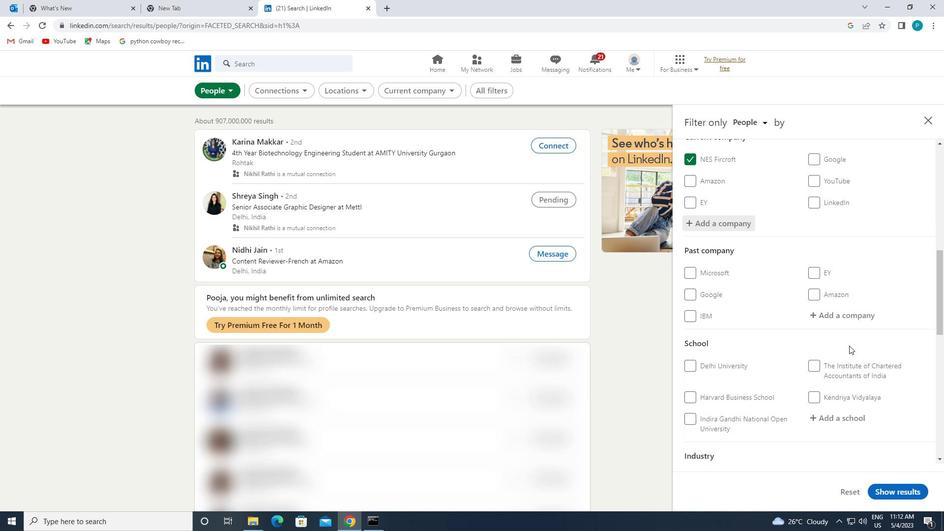 
Action: Mouse scrolled (842, 342) with delta (0, 0)
Screenshot: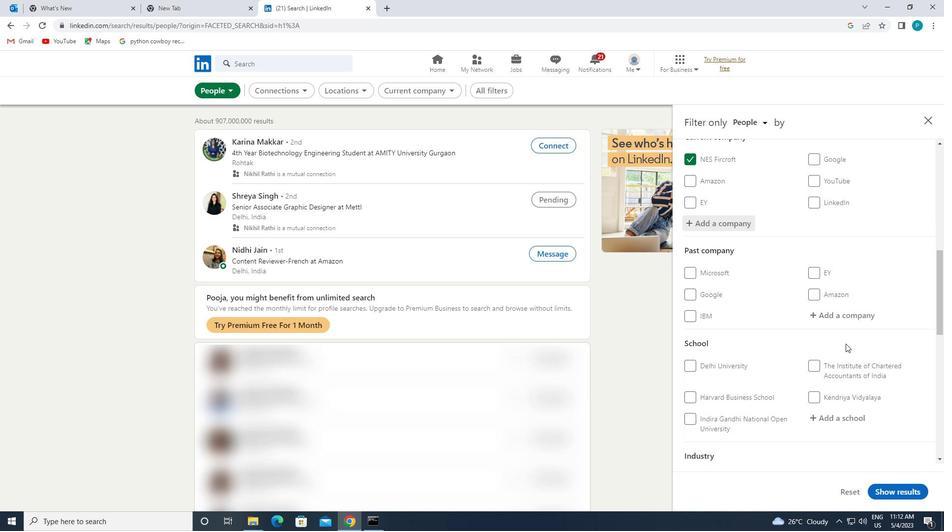 
Action: Mouse moved to (841, 344)
Screenshot: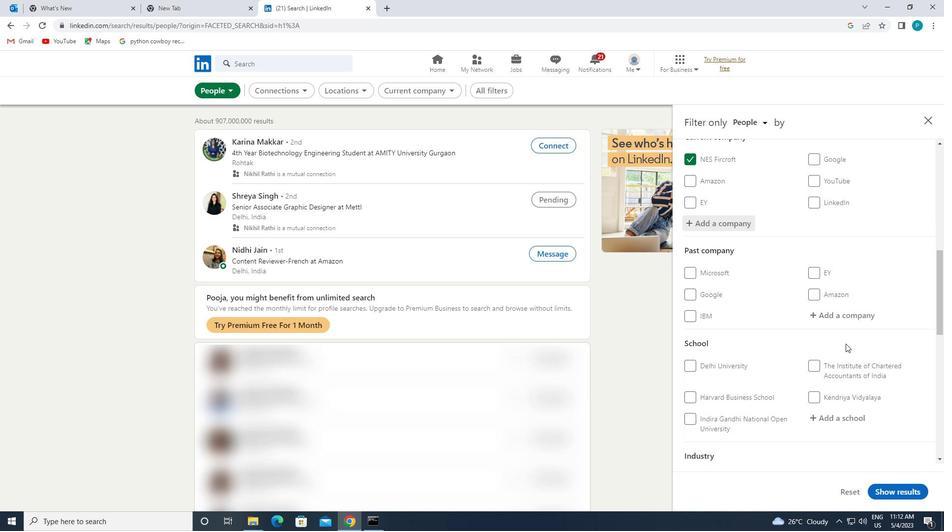 
Action: Mouse scrolled (841, 344) with delta (0, 0)
Screenshot: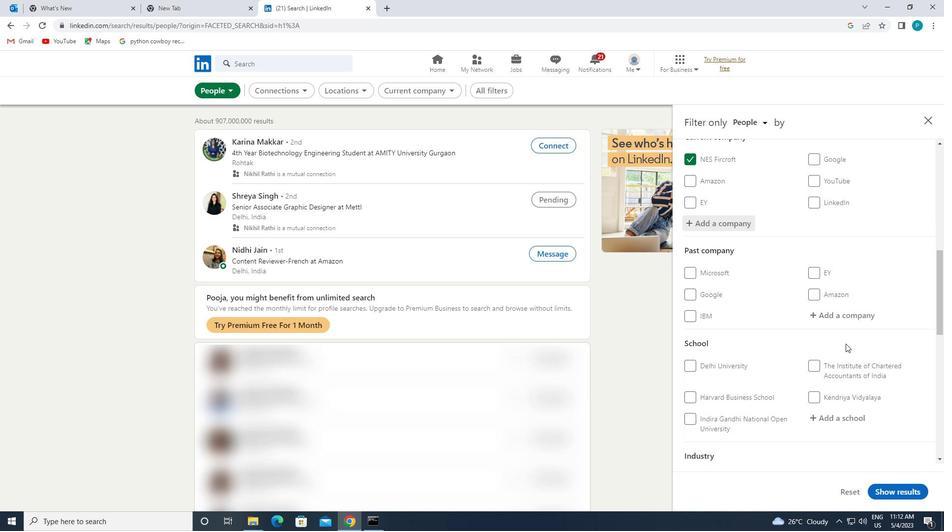 
Action: Mouse moved to (826, 322)
Screenshot: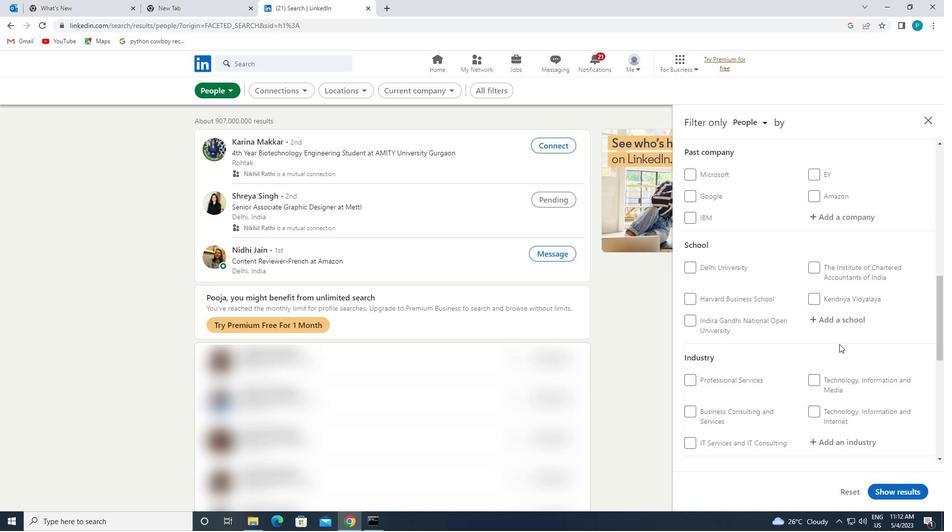 
Action: Mouse pressed left at (826, 322)
Screenshot: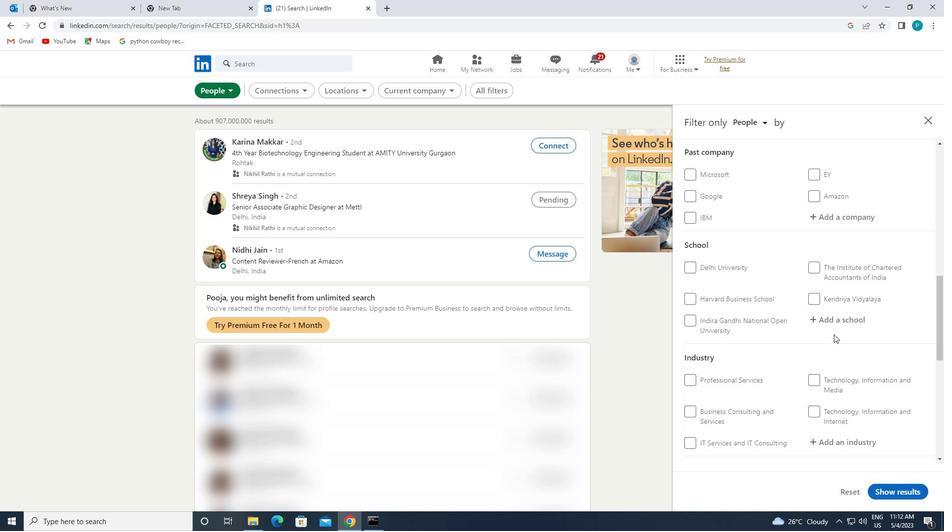 
Action: Mouse moved to (852, 341)
Screenshot: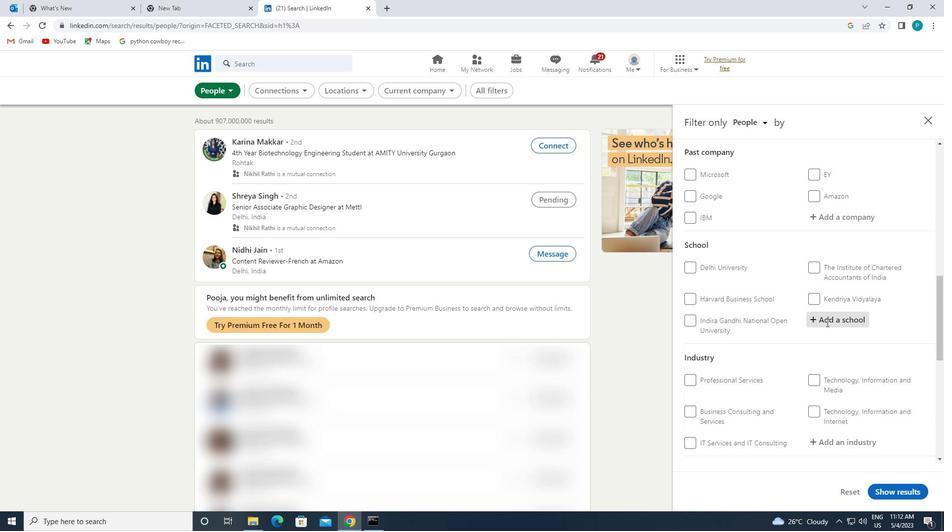 
Action: Key pressed <Key.caps_lock>S<Key.caps_lock>RI<Key.backspace><Key.backspace><Key.backspace><Key.backspace><Key.backspace>S<Key.caps_lock>RI<Key.space><Key.caps_lock>J<Key.caps_lock>AYACH
Screenshot: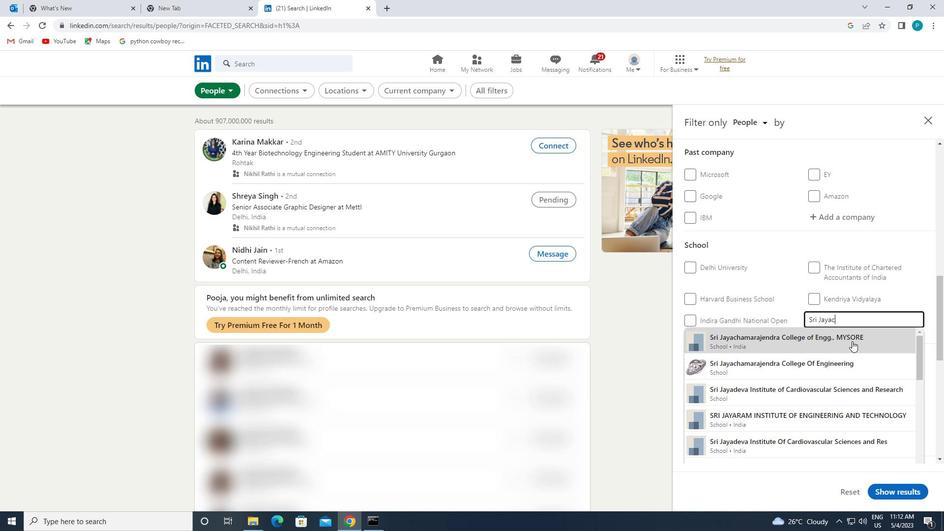 
Action: Mouse moved to (851, 360)
Screenshot: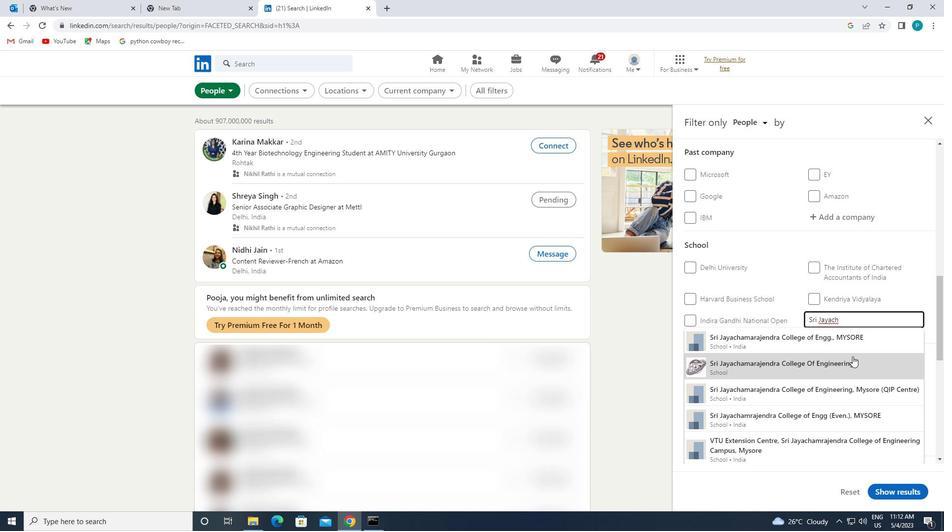 
Action: Mouse pressed left at (851, 360)
Screenshot: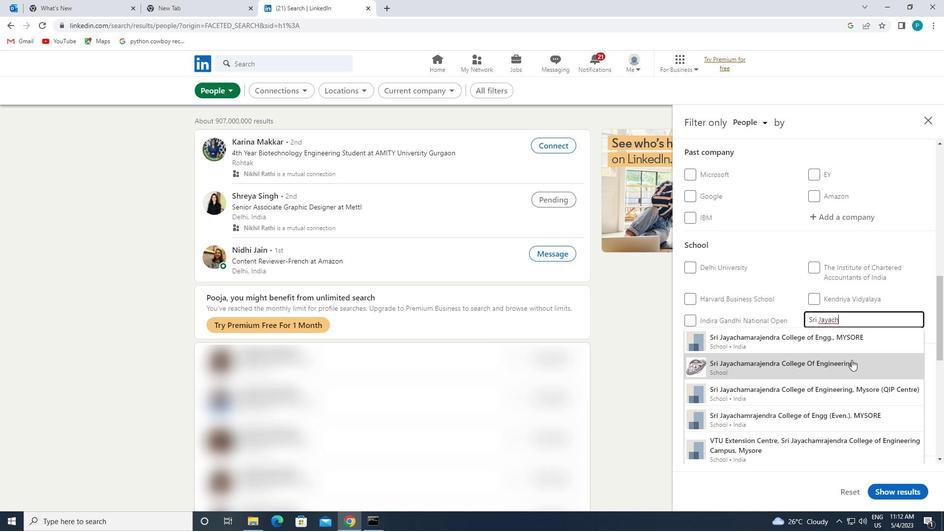 
Action: Mouse scrolled (851, 359) with delta (0, 0)
Screenshot: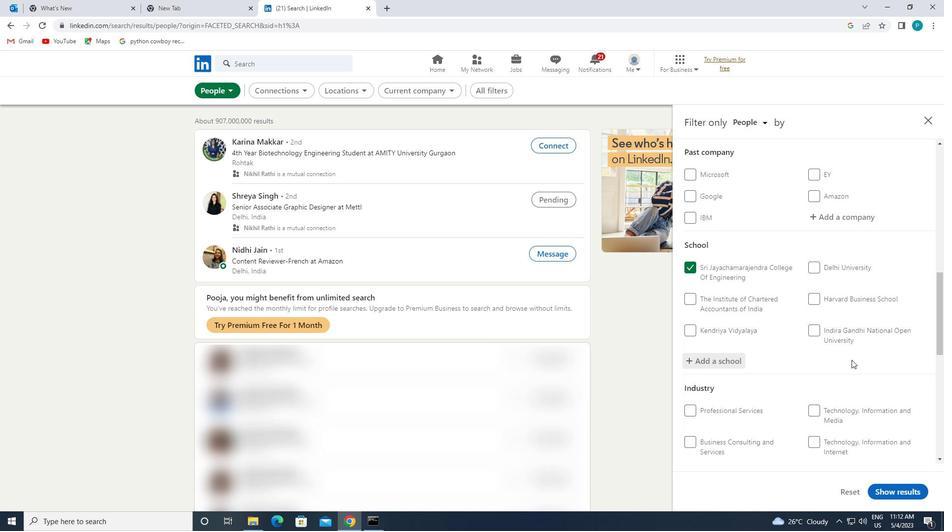 
Action: Mouse scrolled (851, 359) with delta (0, 0)
Screenshot: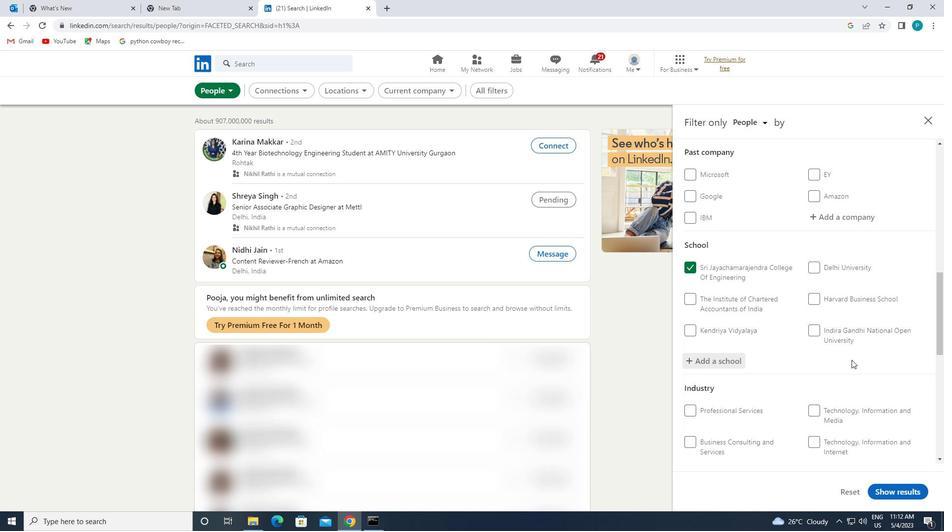 
Action: Mouse moved to (851, 374)
Screenshot: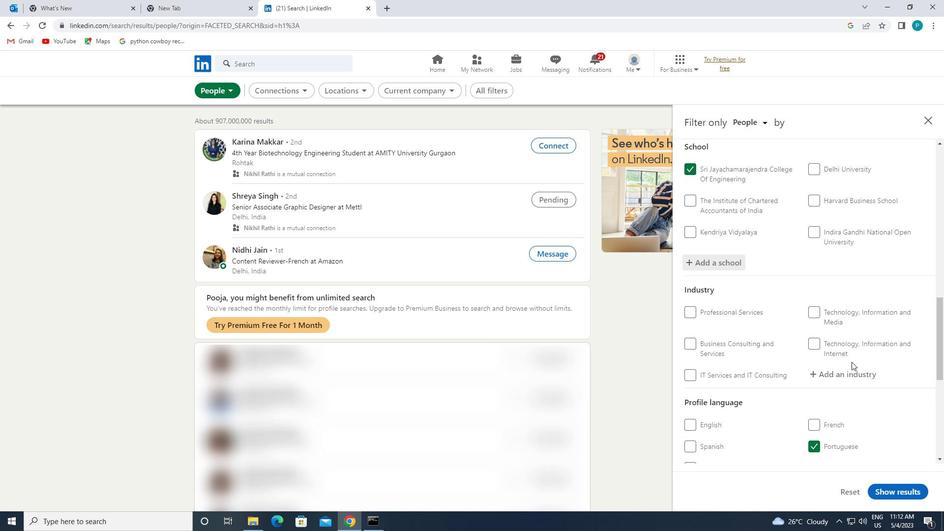 
Action: Mouse pressed left at (851, 374)
Screenshot: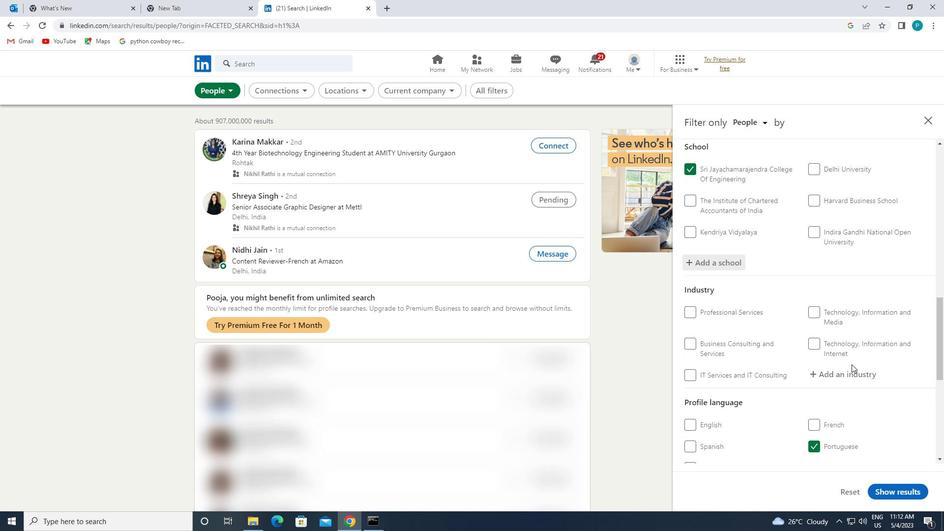 
Action: Mouse moved to (851, 387)
Screenshot: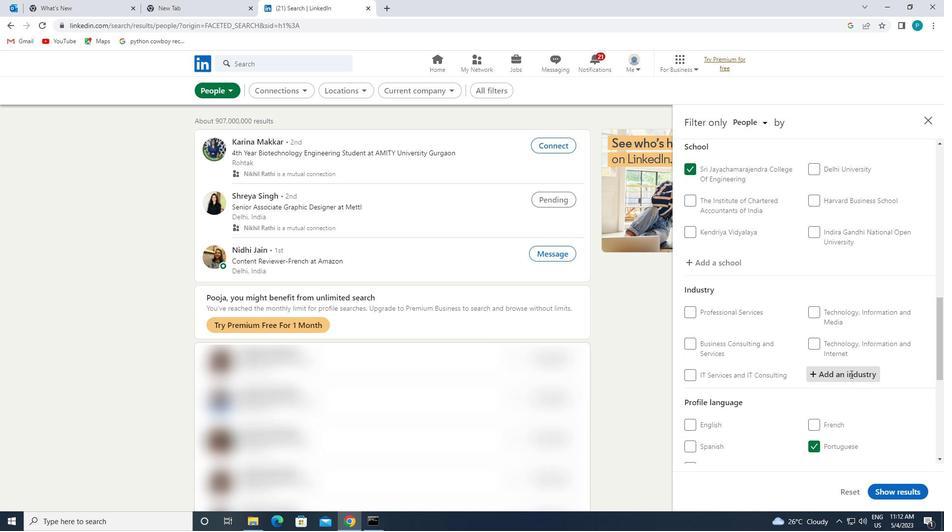 
Action: Key pressed <Key.caps_lock>E<Key.caps_lock>NVIRONMENT
Screenshot: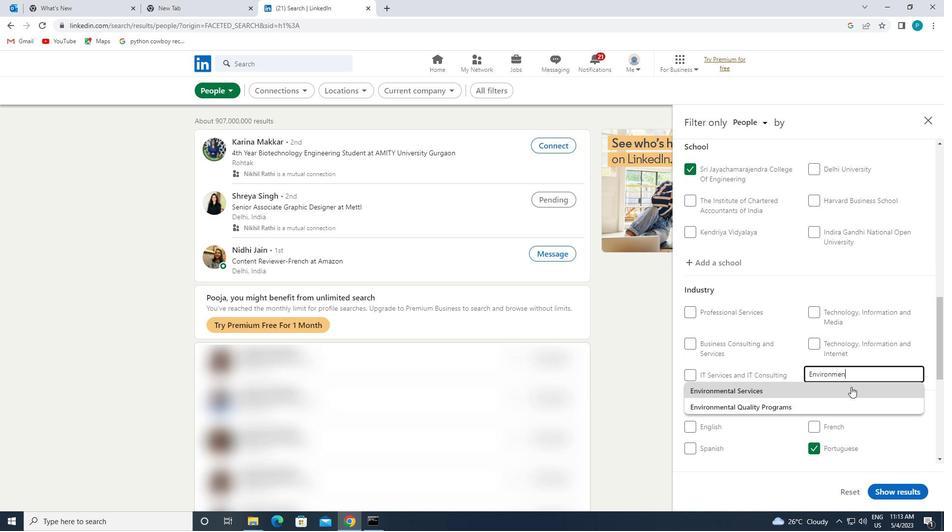 
Action: Mouse moved to (828, 404)
Screenshot: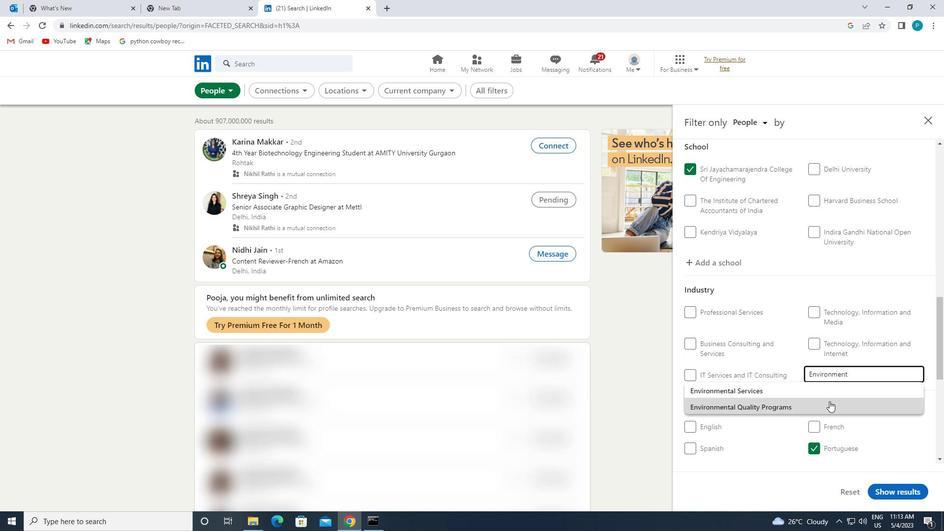 
Action: Mouse pressed left at (828, 404)
Screenshot: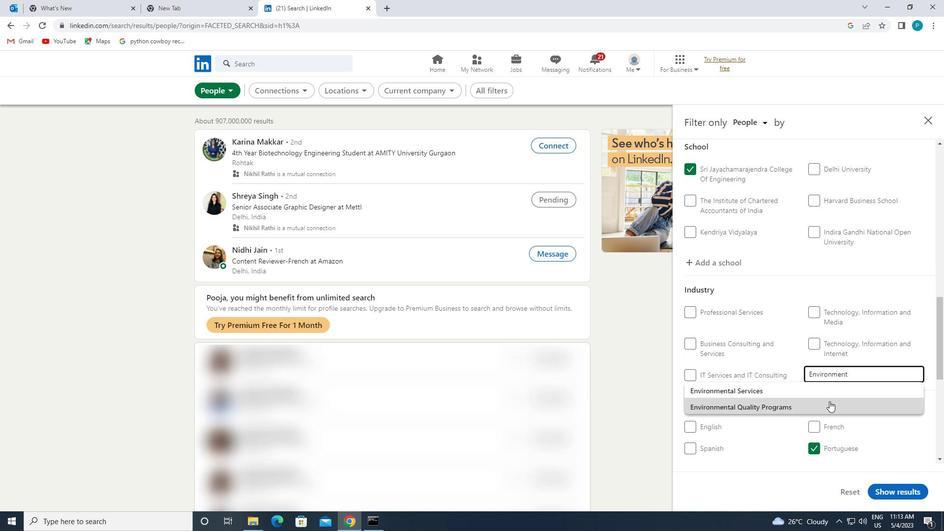 
Action: Mouse moved to (828, 404)
Screenshot: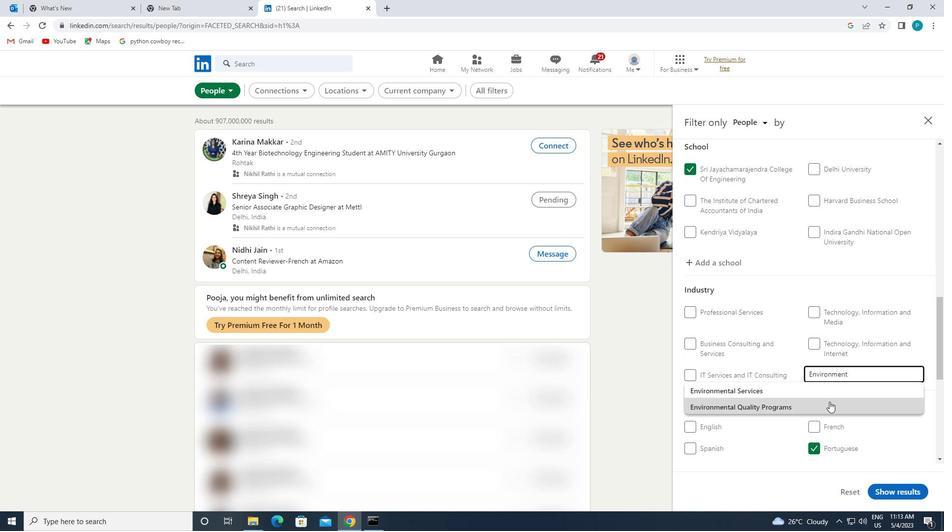 
Action: Mouse scrolled (828, 404) with delta (0, 0)
Screenshot: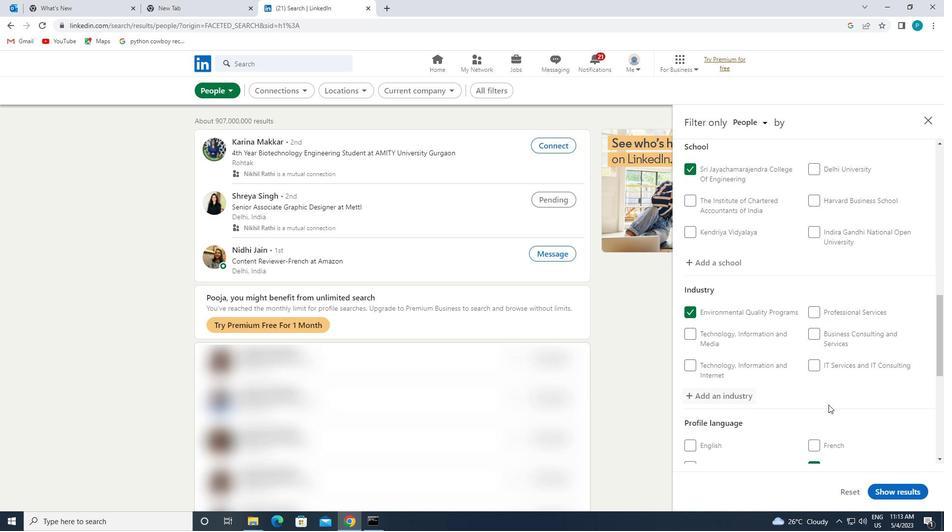 
Action: Mouse scrolled (828, 404) with delta (0, 0)
Screenshot: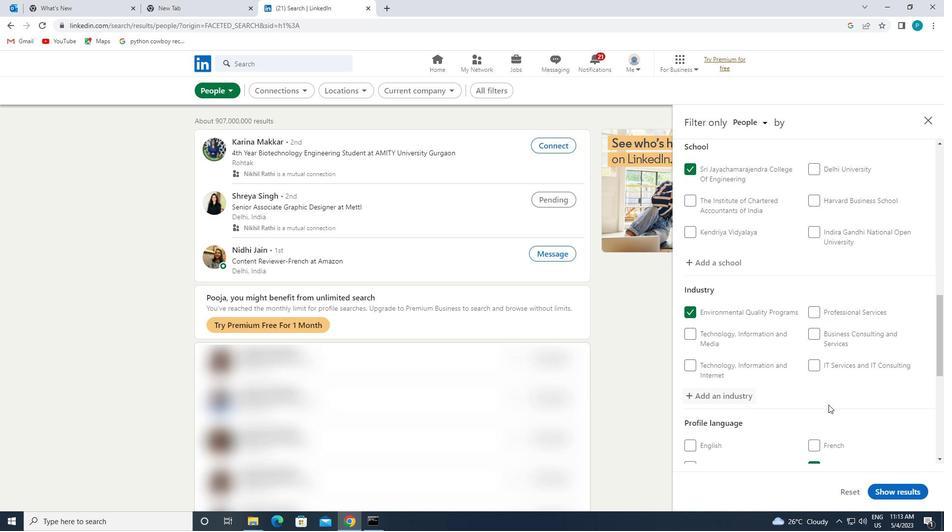 
Action: Mouse scrolled (828, 404) with delta (0, 0)
Screenshot: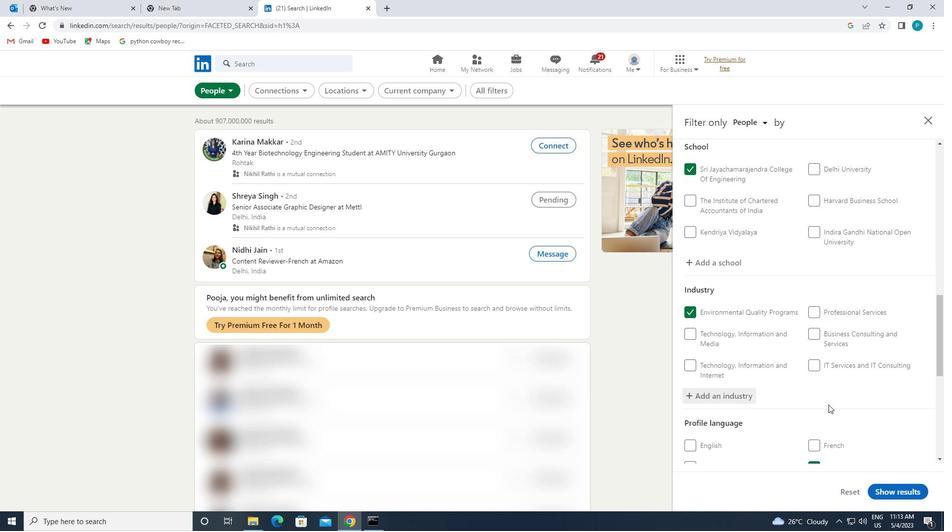 
Action: Mouse scrolled (828, 404) with delta (0, 0)
Screenshot: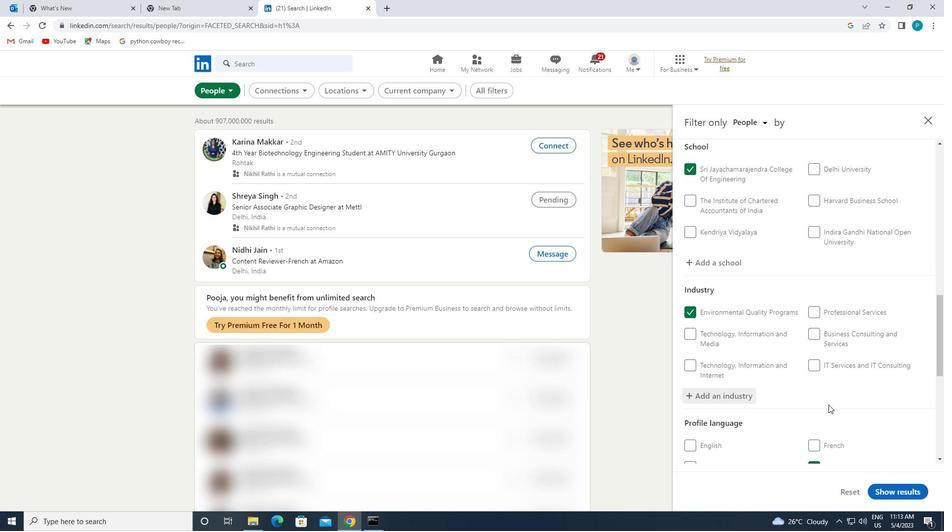 
Action: Mouse moved to (839, 438)
Screenshot: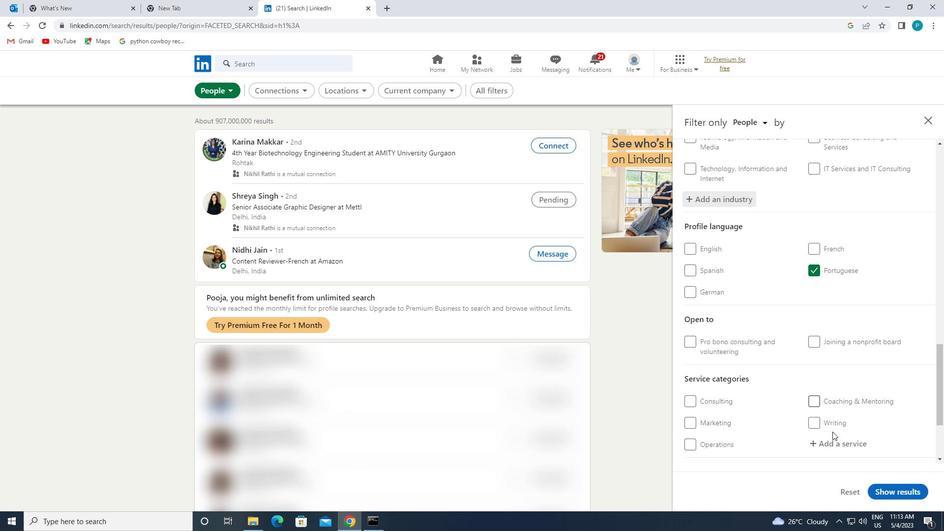 
Action: Mouse pressed left at (839, 438)
Screenshot: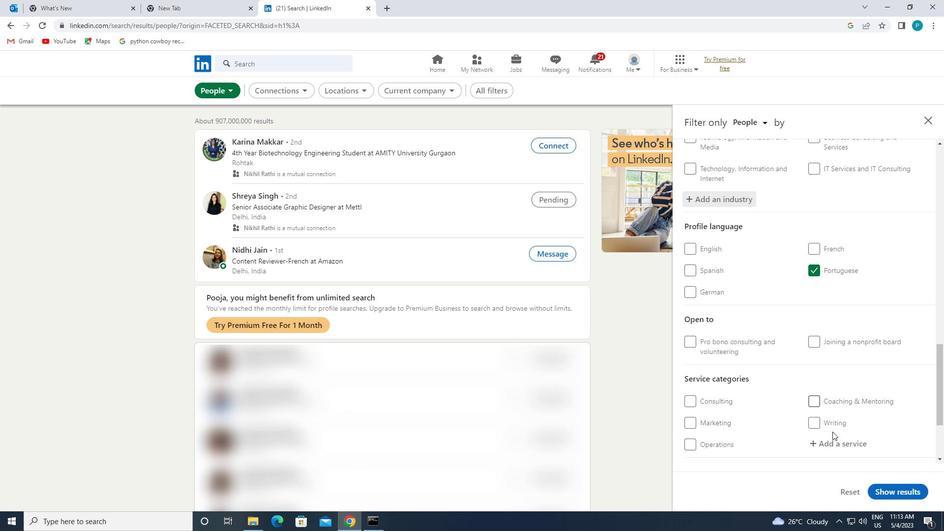 
Action: Key pressed <Key.caps_lock>D<Key.caps_lock>EMAND
Screenshot: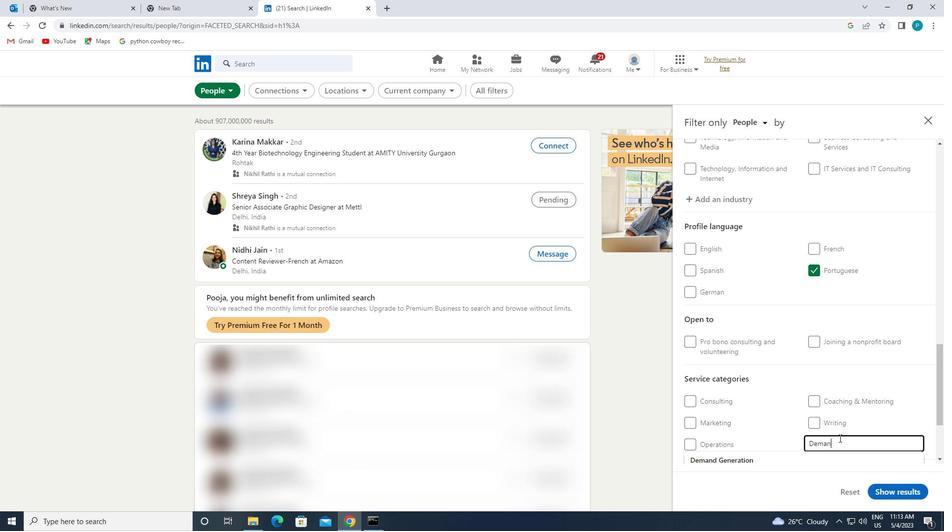 
Action: Mouse moved to (833, 424)
Screenshot: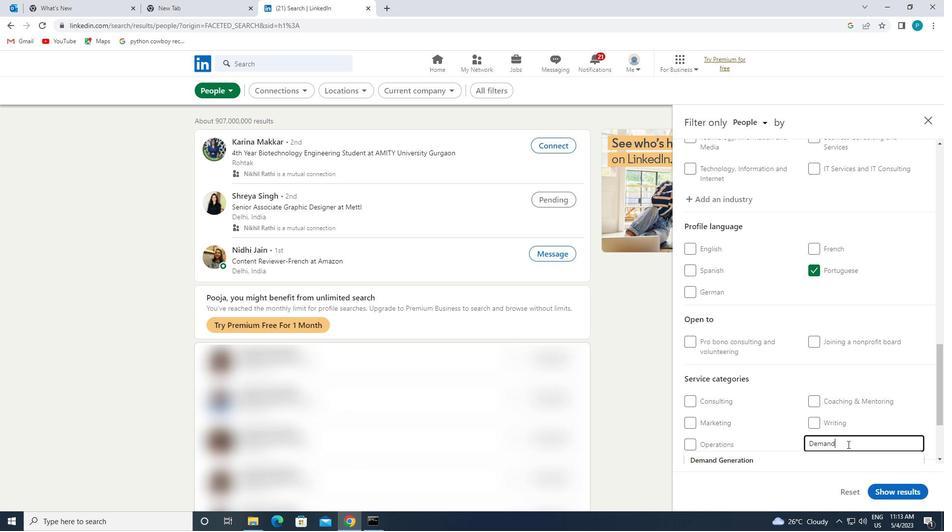 
Action: Mouse scrolled (833, 424) with delta (0, 0)
Screenshot: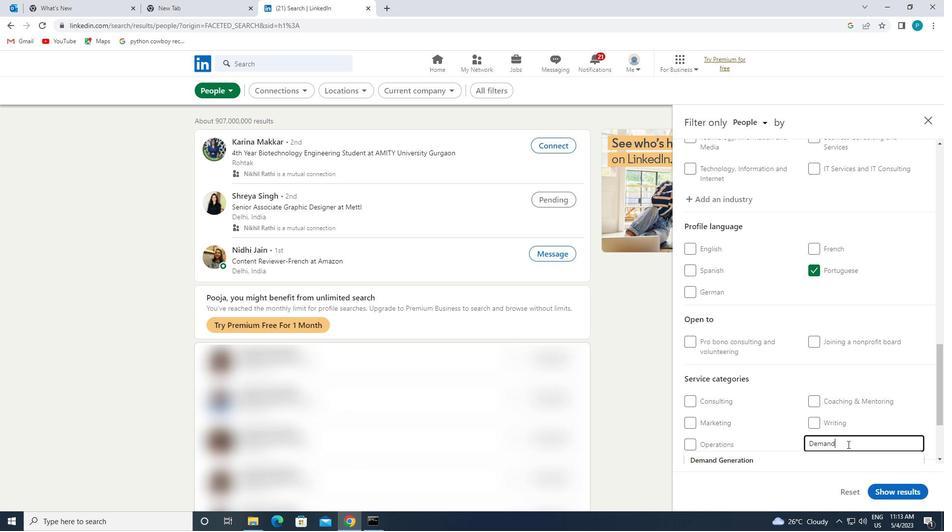 
Action: Mouse moved to (823, 421)
Screenshot: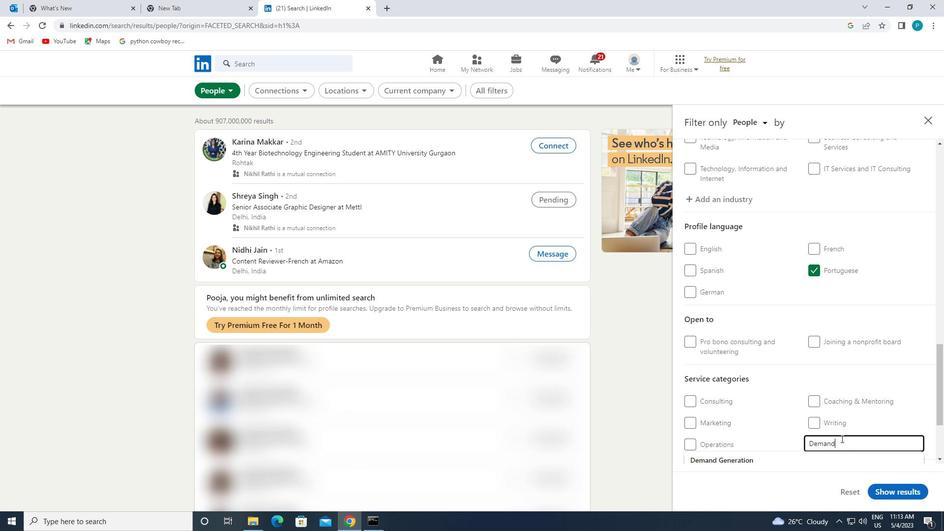 
Action: Mouse scrolled (823, 421) with delta (0, 0)
Screenshot: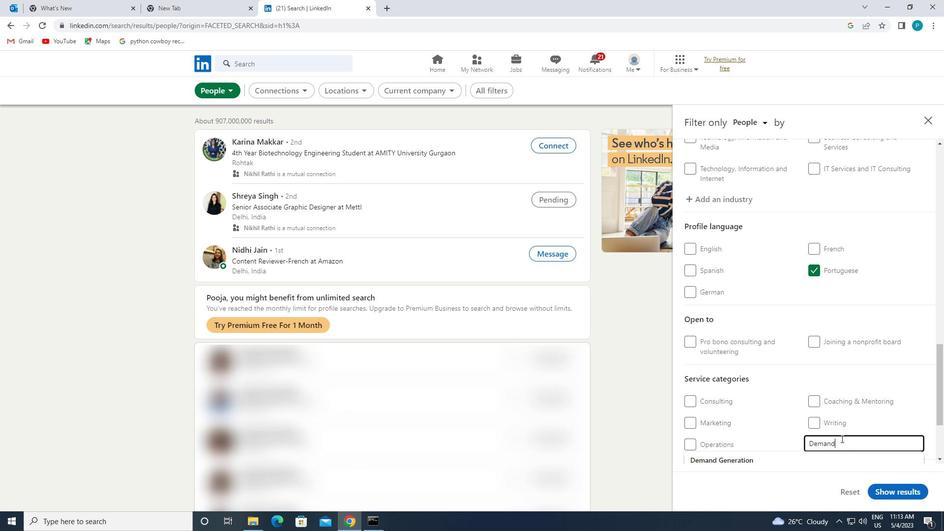 
Action: Mouse moved to (750, 364)
Screenshot: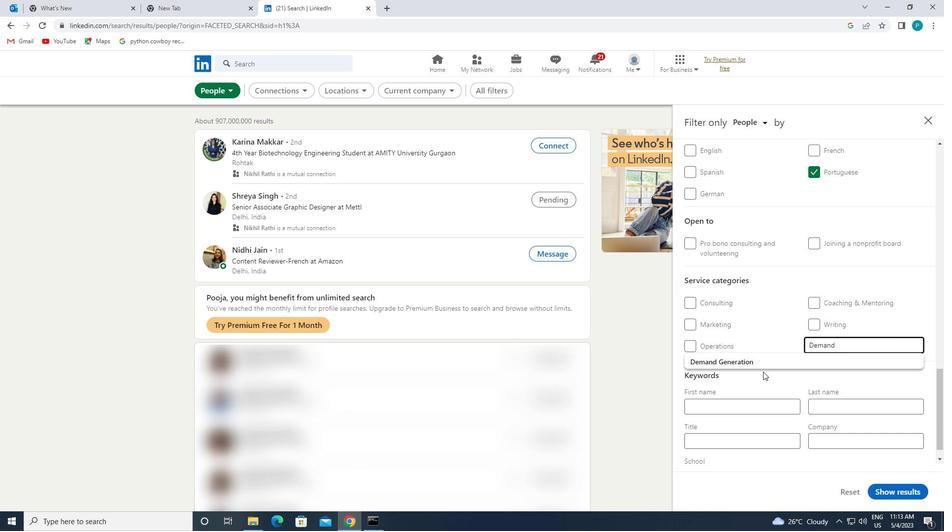 
Action: Mouse pressed left at (750, 364)
Screenshot: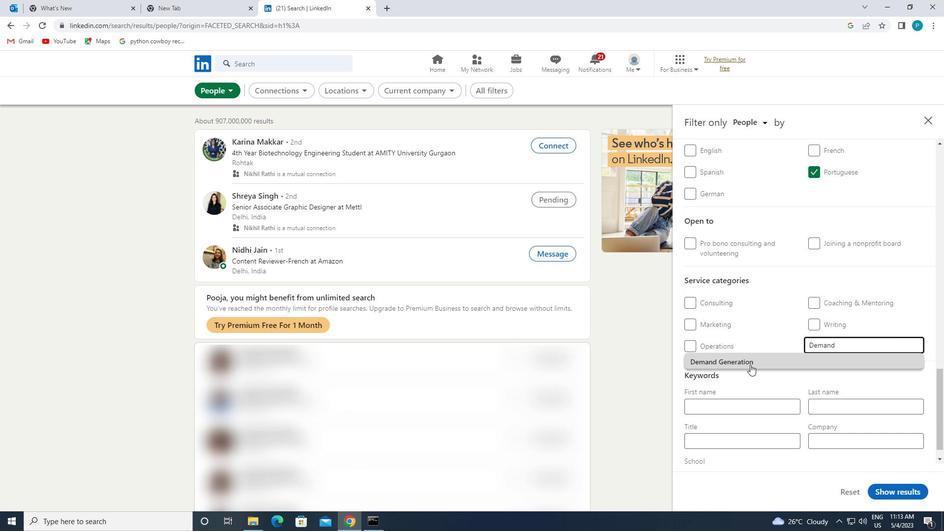 
Action: Mouse moved to (728, 460)
Screenshot: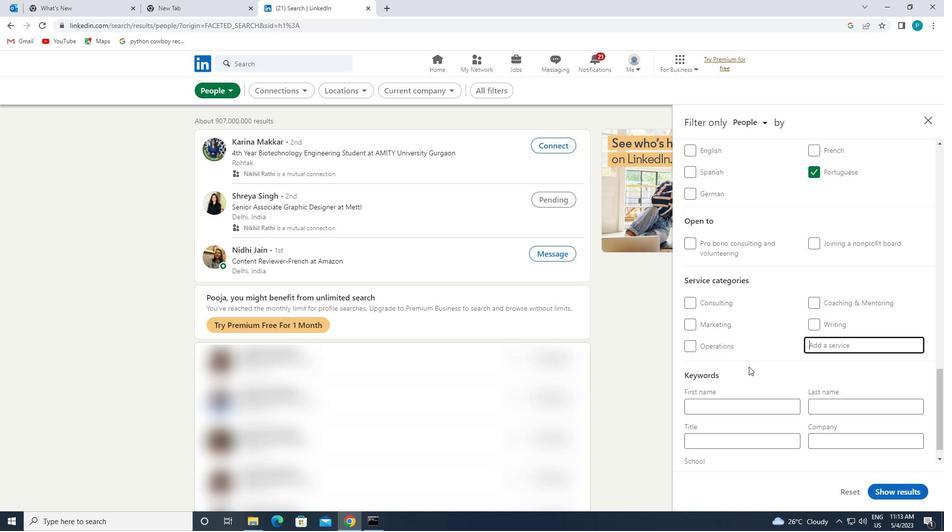 
Action: Mouse pressed left at (728, 460)
Screenshot: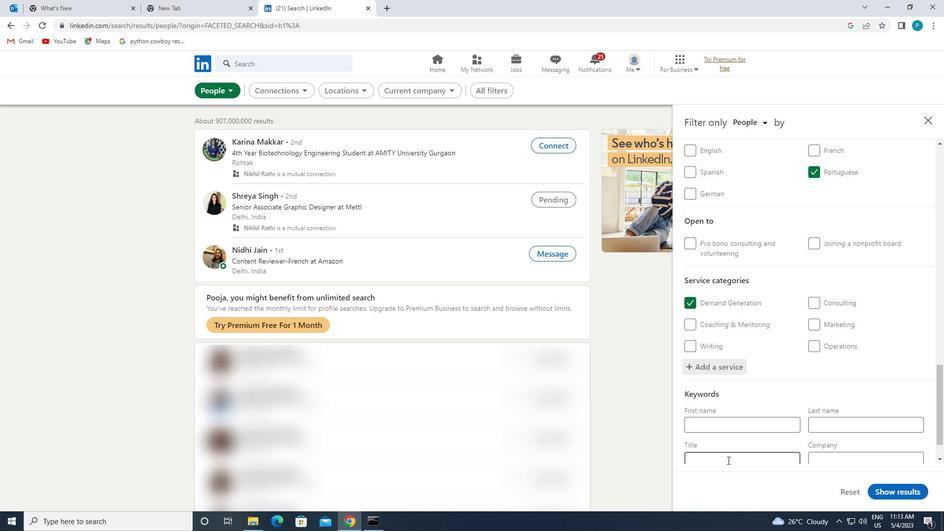 
Action: Mouse moved to (705, 424)
Screenshot: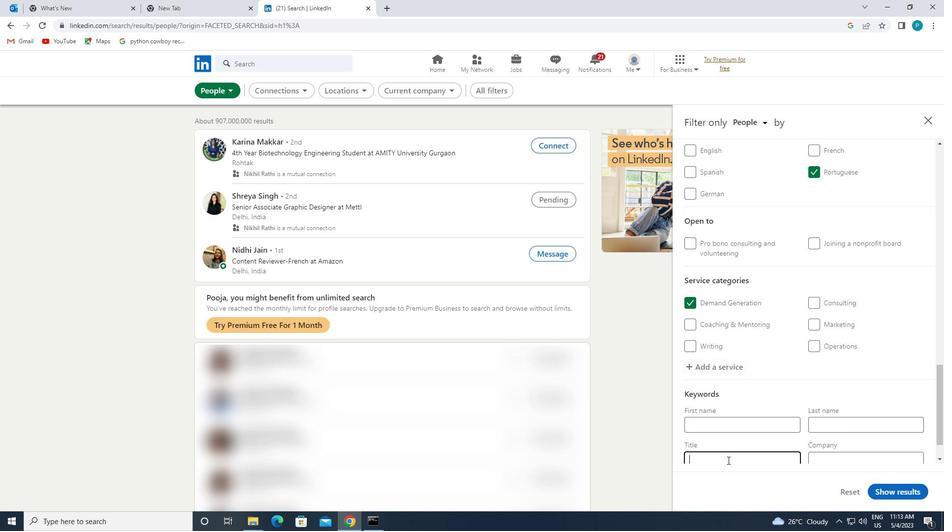 
Action: Mouse scrolled (705, 424) with delta (0, 0)
Screenshot: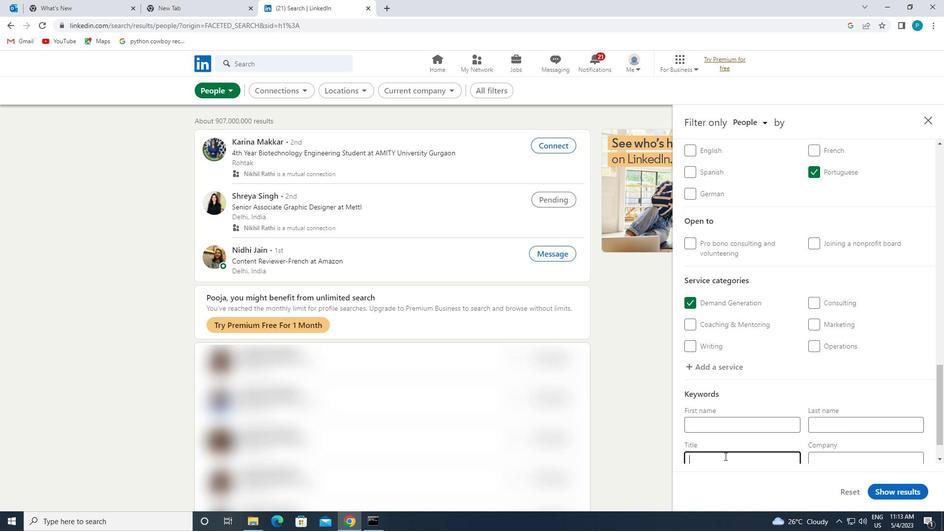 
Action: Mouse moved to (705, 424)
Screenshot: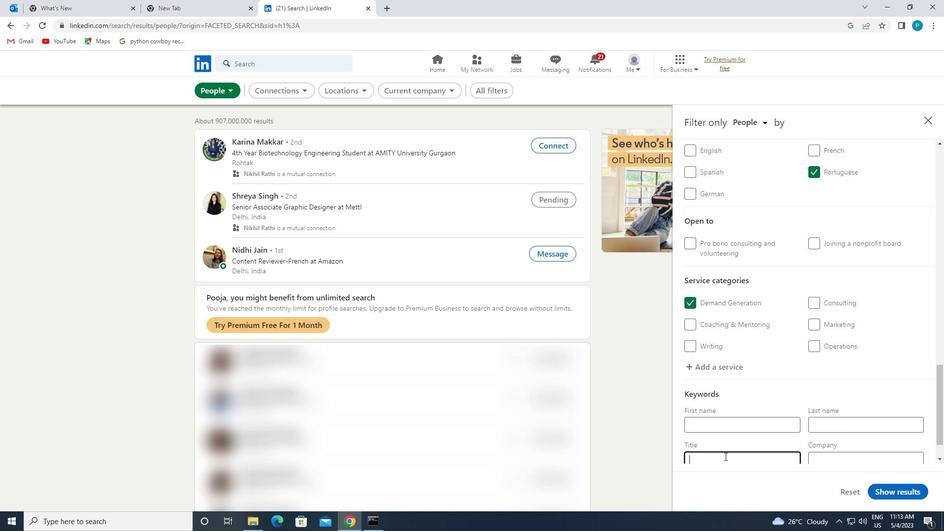 
Action: Mouse scrolled (705, 424) with delta (0, 0)
Screenshot: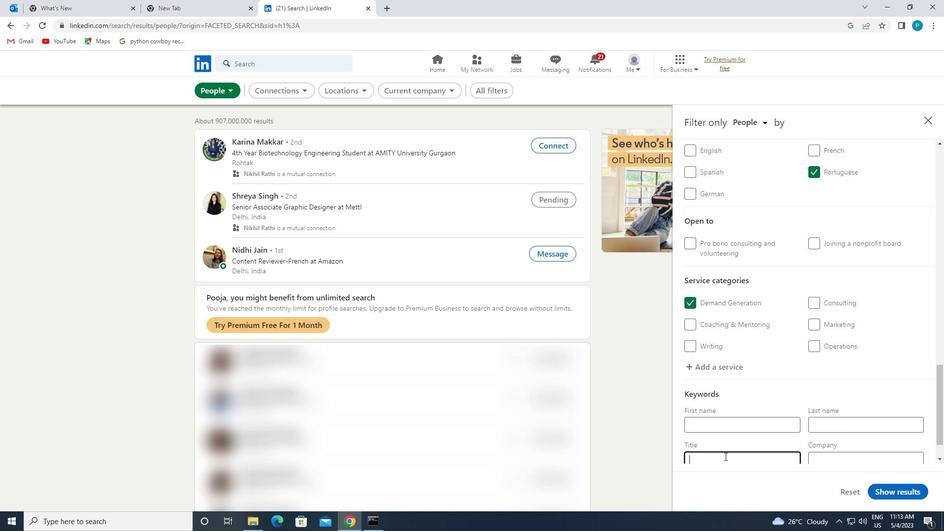 
Action: Mouse scrolled (705, 424) with delta (0, 0)
Screenshot: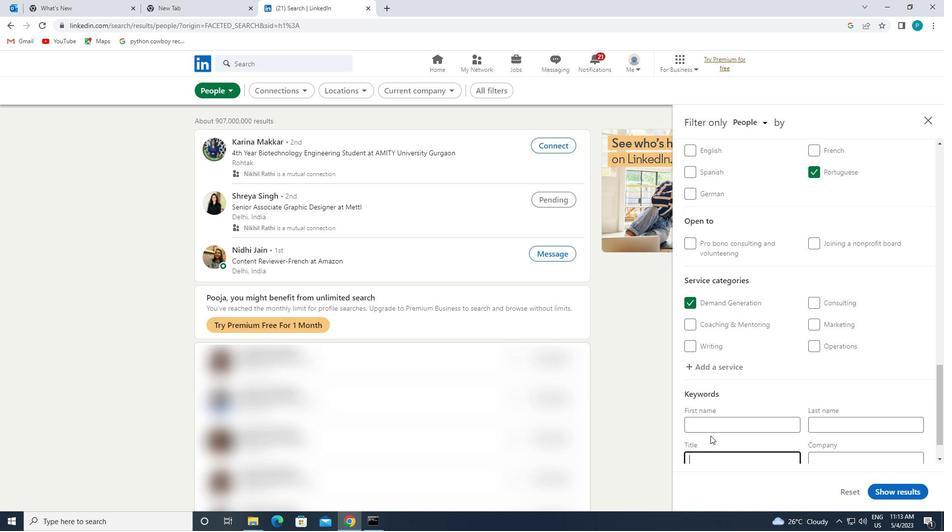
Action: Mouse moved to (710, 426)
Screenshot: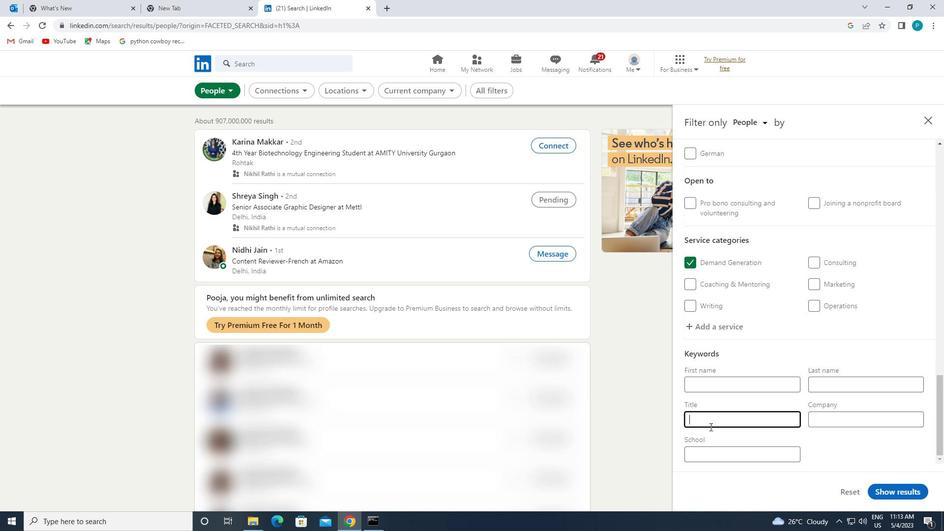 
Action: Key pressed <Key.caps_lock>E<Key.caps_lock>NTERTAINMENT<Key.space><Key.caps_lock>S<Key.caps_lock>PECIALIST
Screenshot: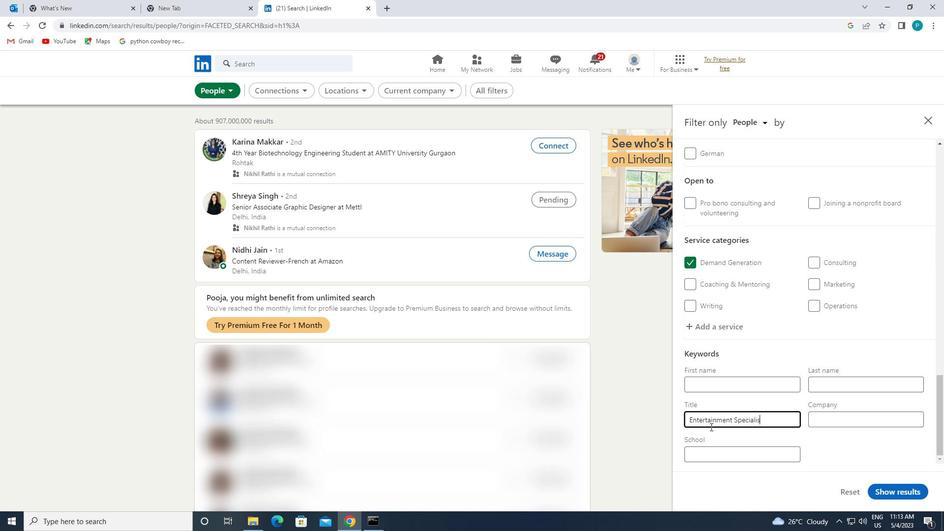
Action: Mouse moved to (881, 487)
Screenshot: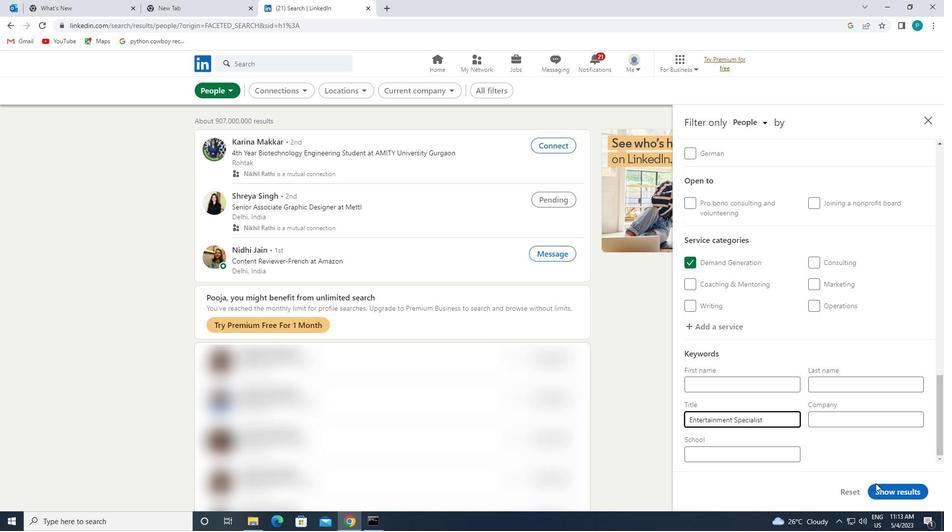 
Action: Mouse pressed left at (881, 487)
Screenshot: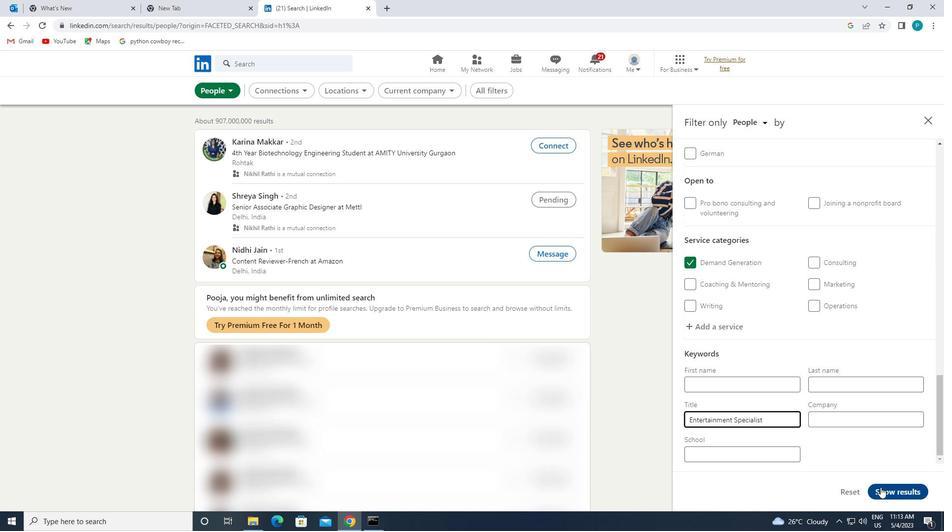 
